 Task: Find connections with filter location La Rioja with filter topic #house with filter profile language English with filter current company Micron Technology with filter school Solapur Jobs with filter industry Architecture and Planning with filter service category AnimationArchitecture with filter keywords title Dental Hygienist
Action: Mouse moved to (517, 80)
Screenshot: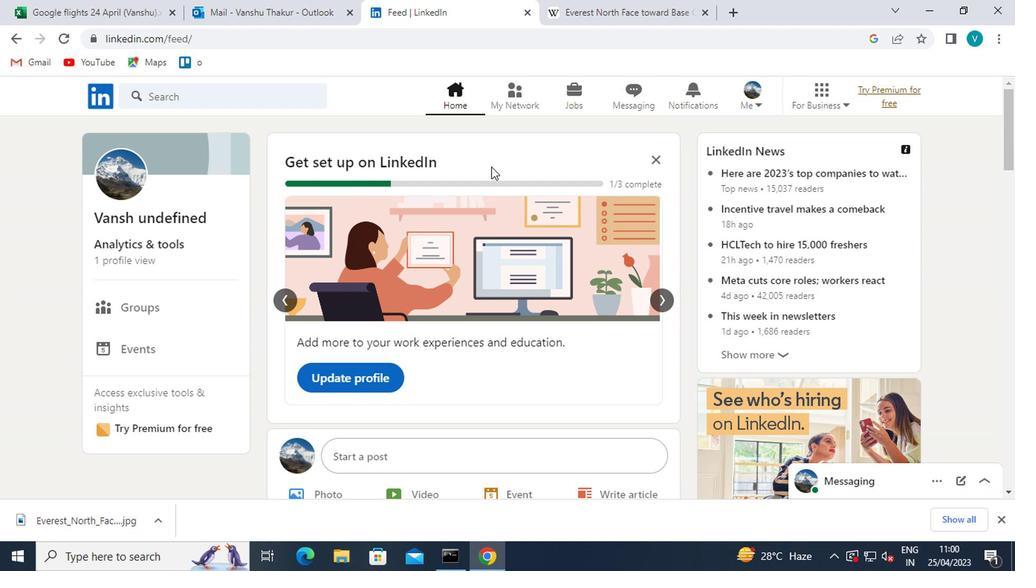 
Action: Mouse pressed left at (517, 80)
Screenshot: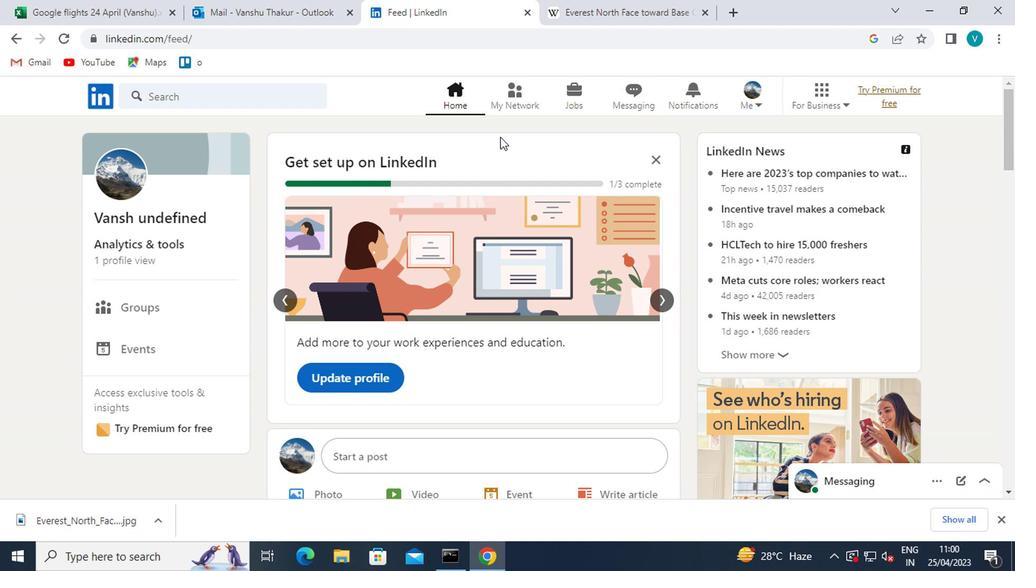 
Action: Mouse moved to (183, 167)
Screenshot: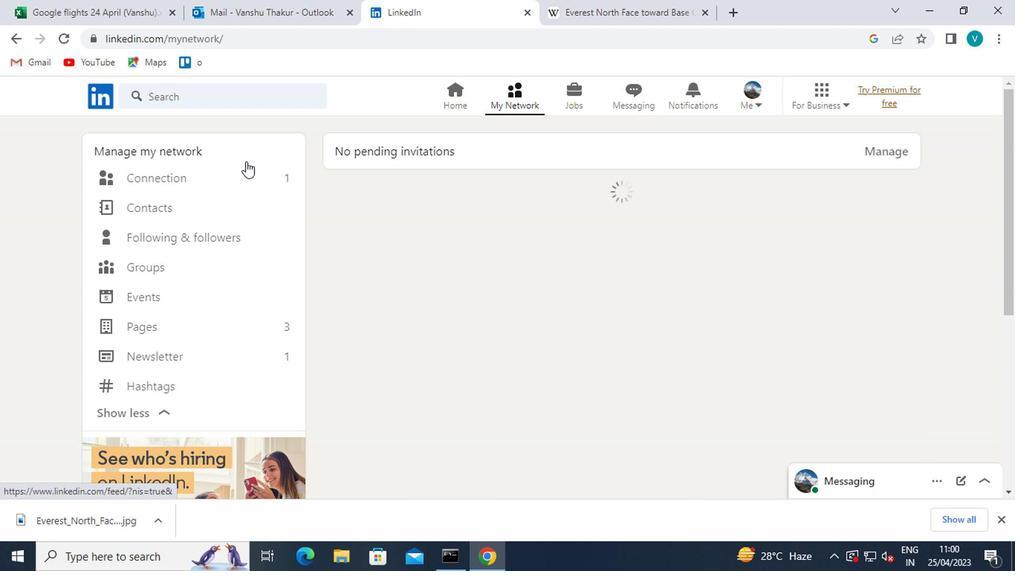 
Action: Mouse pressed left at (183, 167)
Screenshot: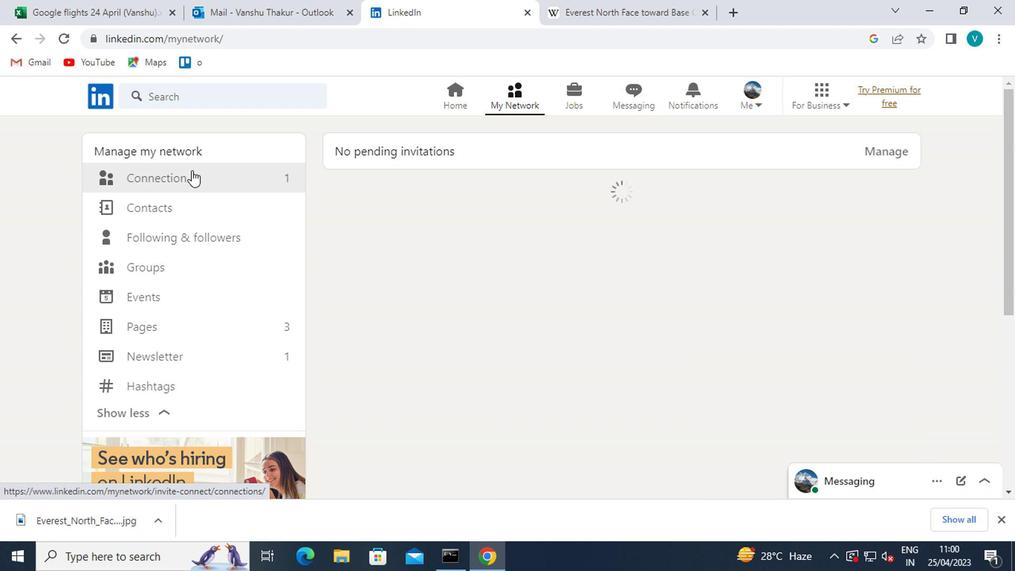 
Action: Mouse moved to (631, 174)
Screenshot: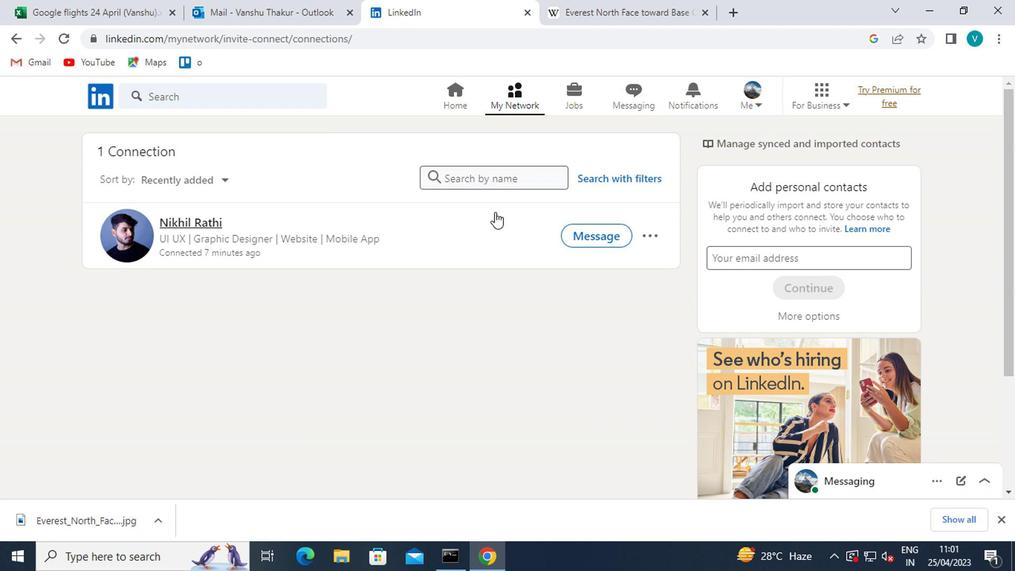 
Action: Mouse pressed left at (631, 174)
Screenshot: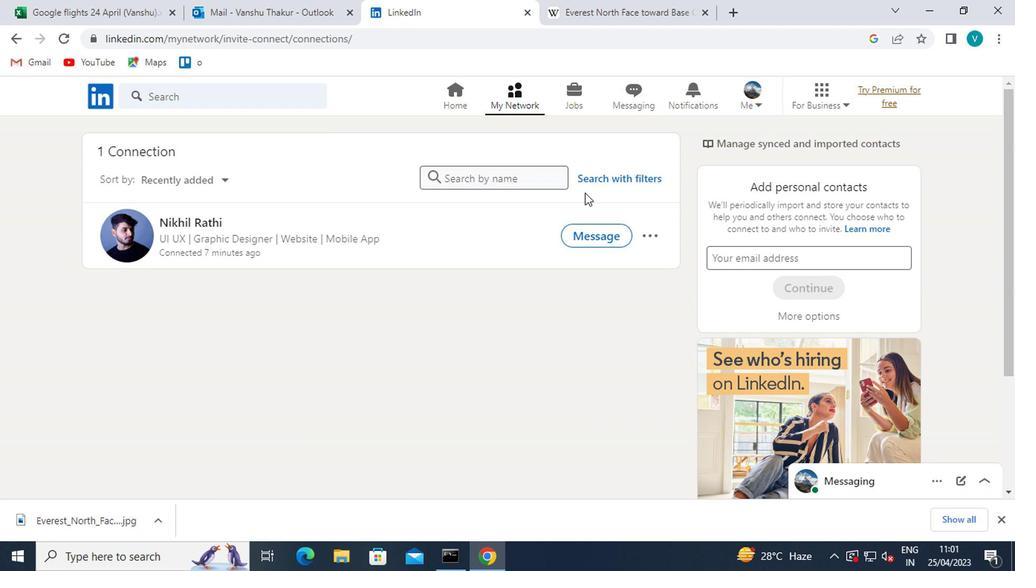 
Action: Mouse moved to (475, 128)
Screenshot: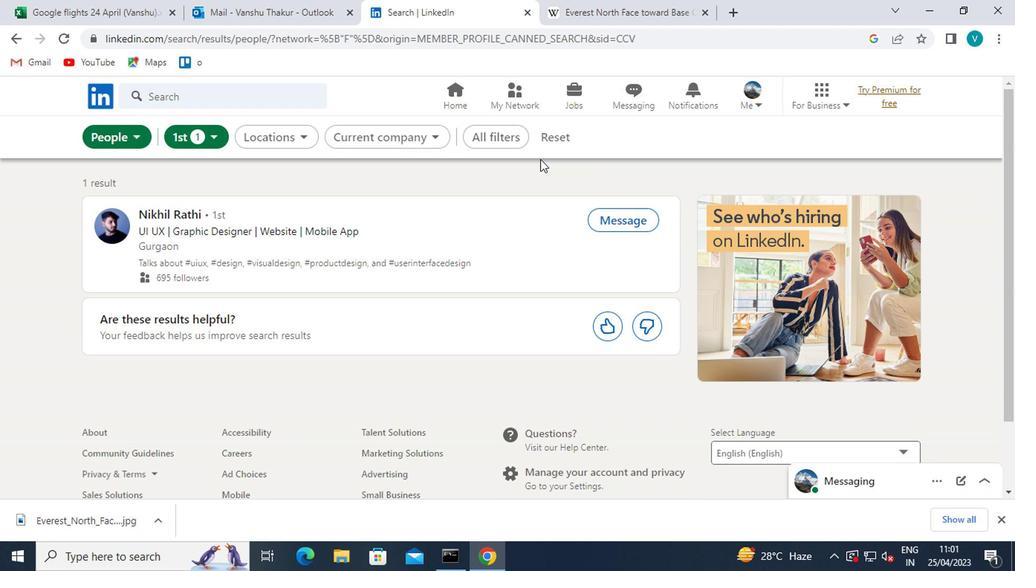 
Action: Mouse pressed left at (475, 128)
Screenshot: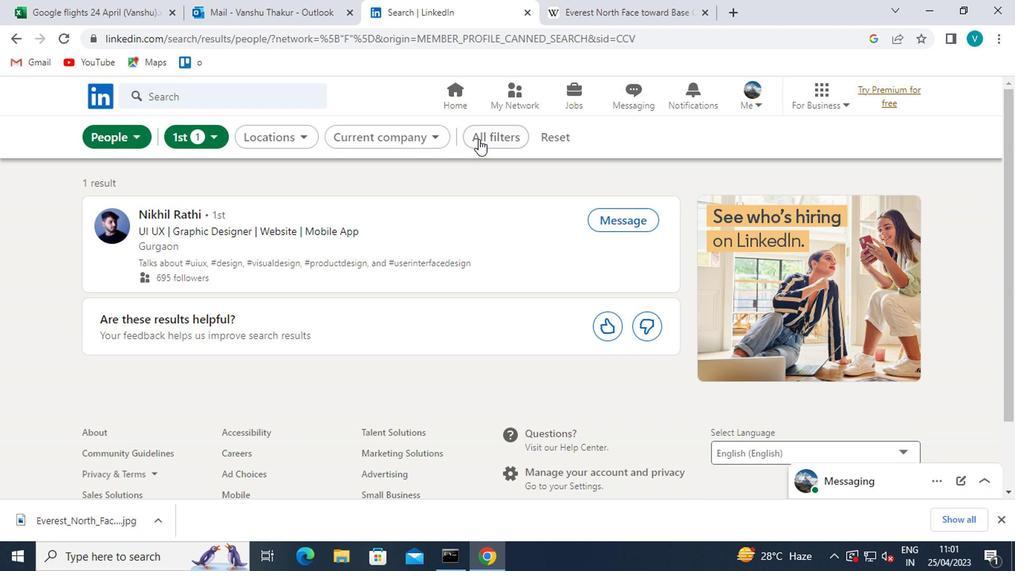 
Action: Mouse moved to (713, 239)
Screenshot: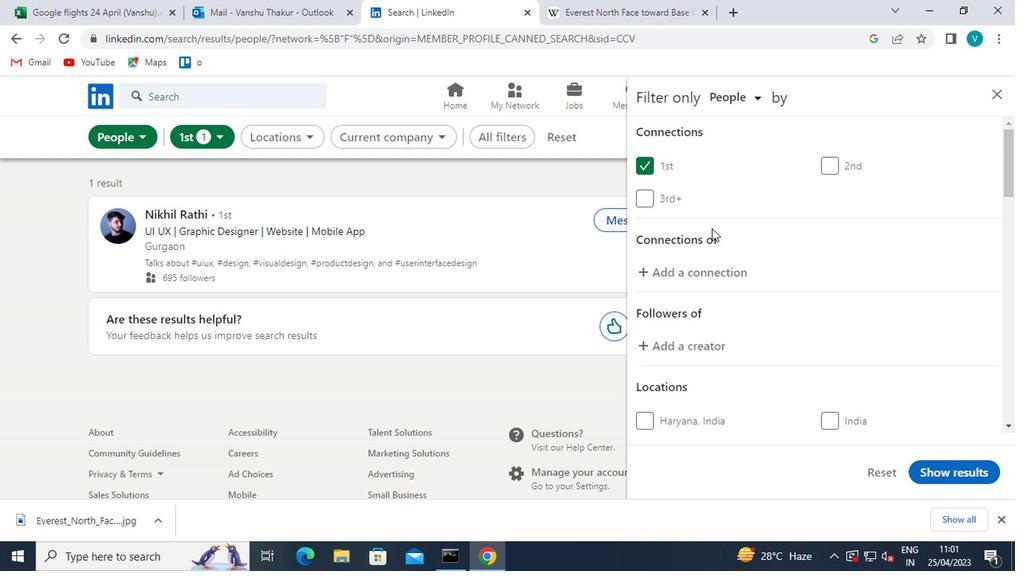 
Action: Mouse scrolled (713, 238) with delta (0, -1)
Screenshot: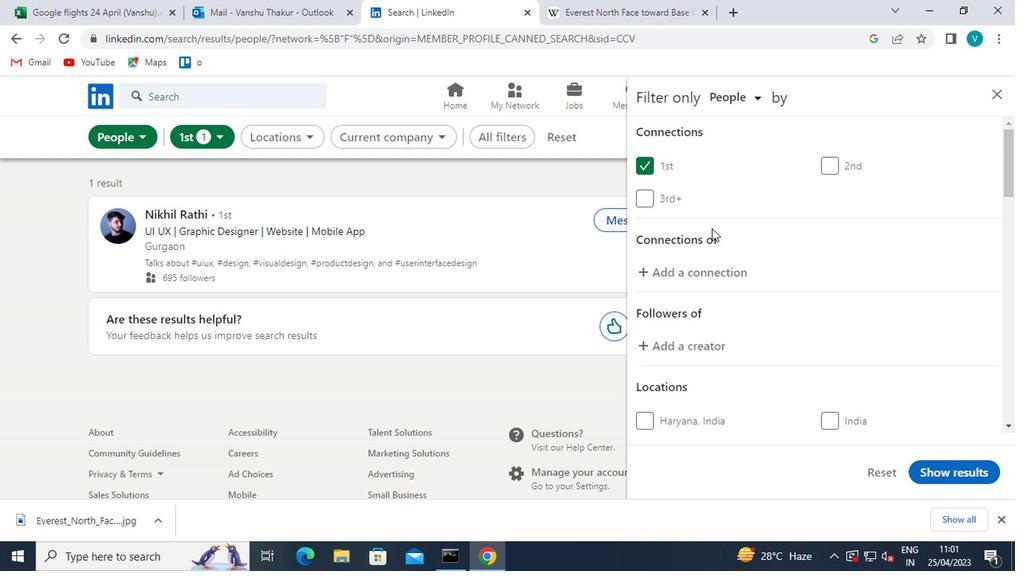 
Action: Mouse moved to (713, 241)
Screenshot: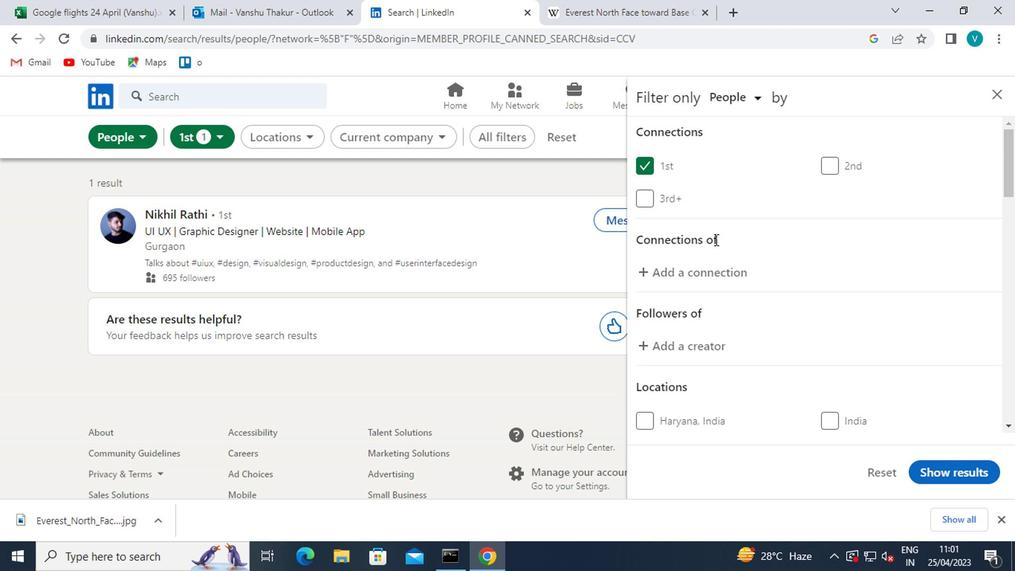 
Action: Mouse scrolled (713, 240) with delta (0, 0)
Screenshot: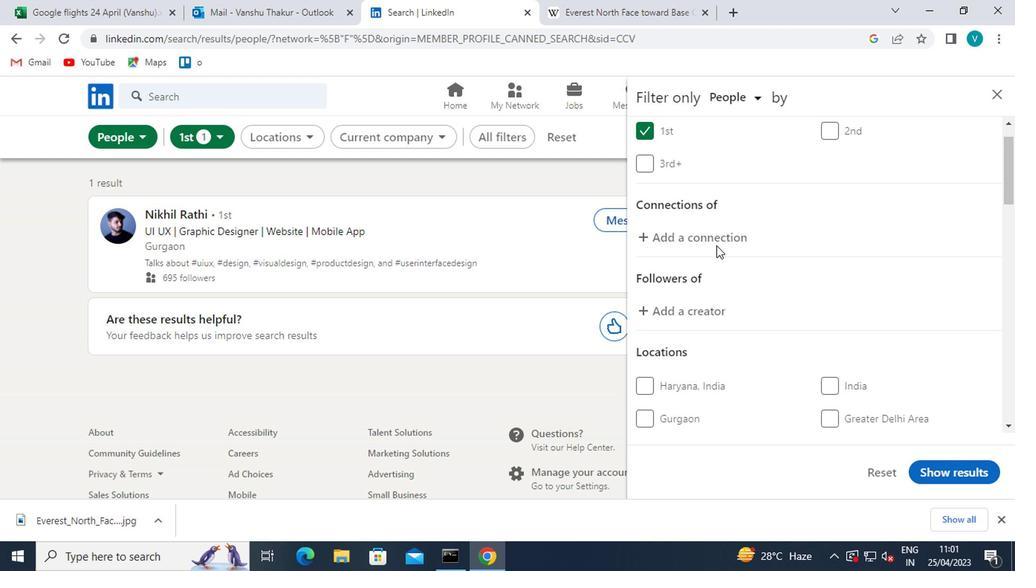 
Action: Mouse moved to (686, 328)
Screenshot: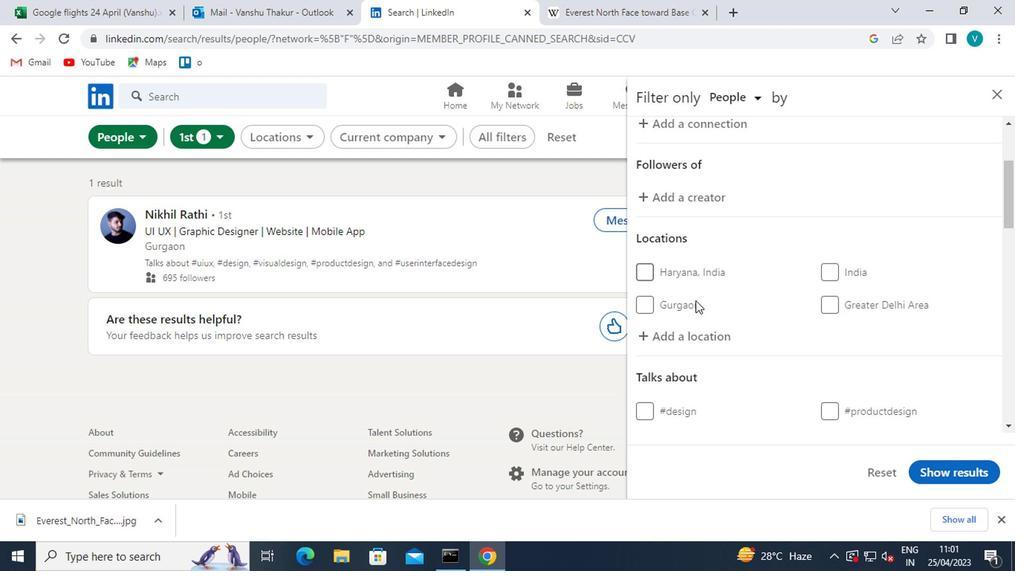 
Action: Mouse pressed left at (686, 328)
Screenshot: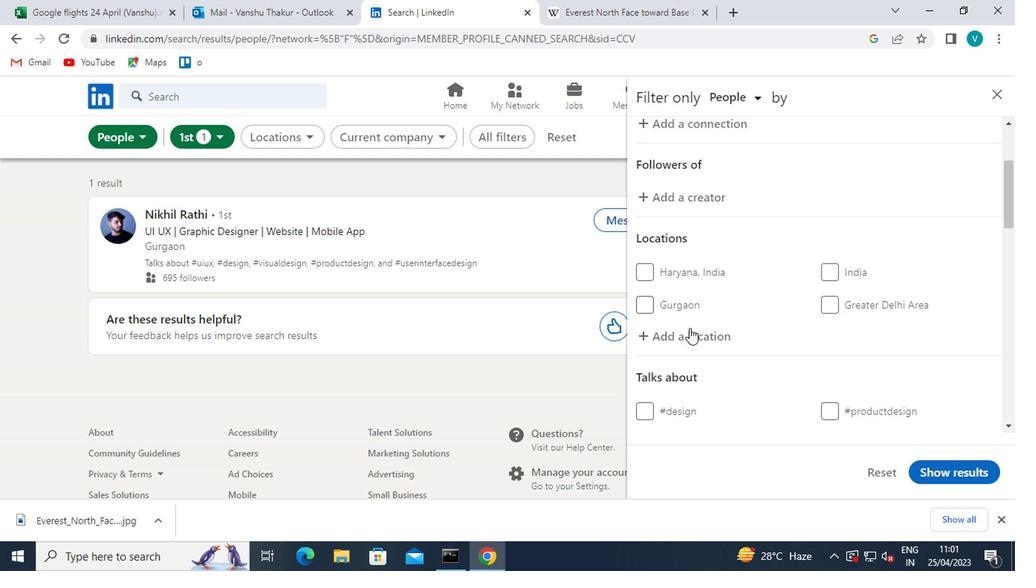 
Action: Key pressed <Key.shift>LA<Key.space><Key.shift>RIOJA
Screenshot: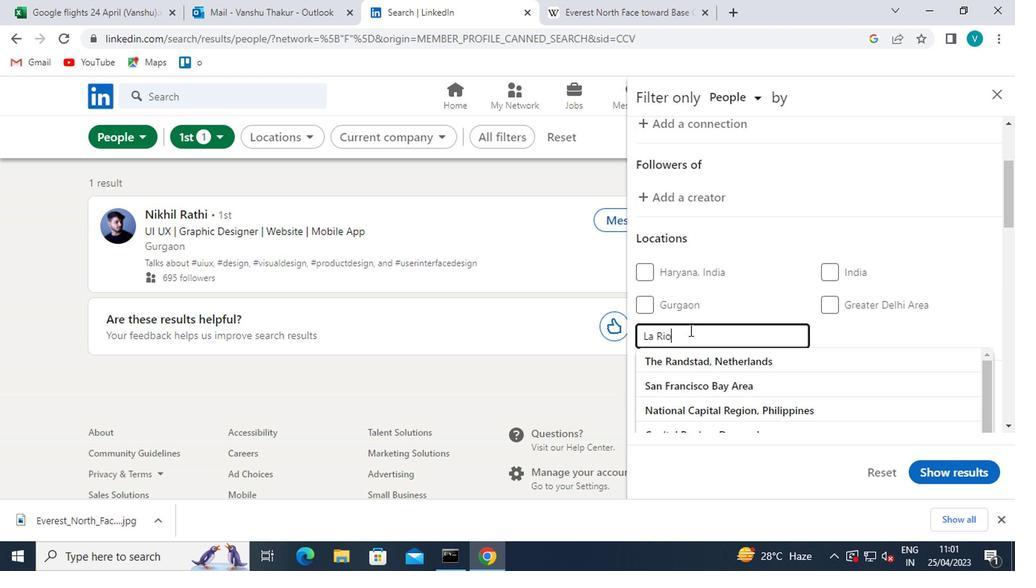 
Action: Mouse moved to (735, 345)
Screenshot: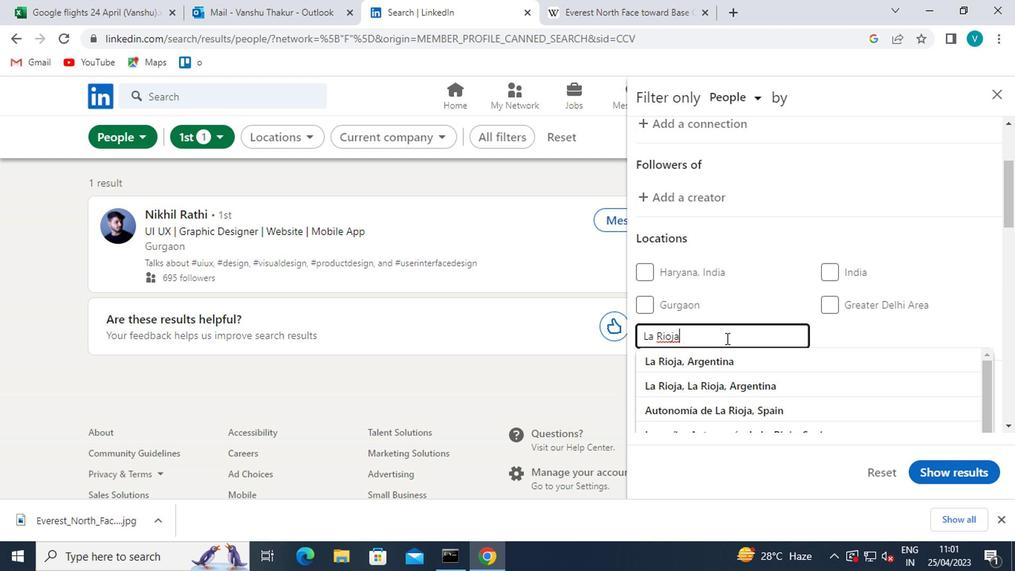 
Action: Mouse scrolled (735, 345) with delta (0, 0)
Screenshot: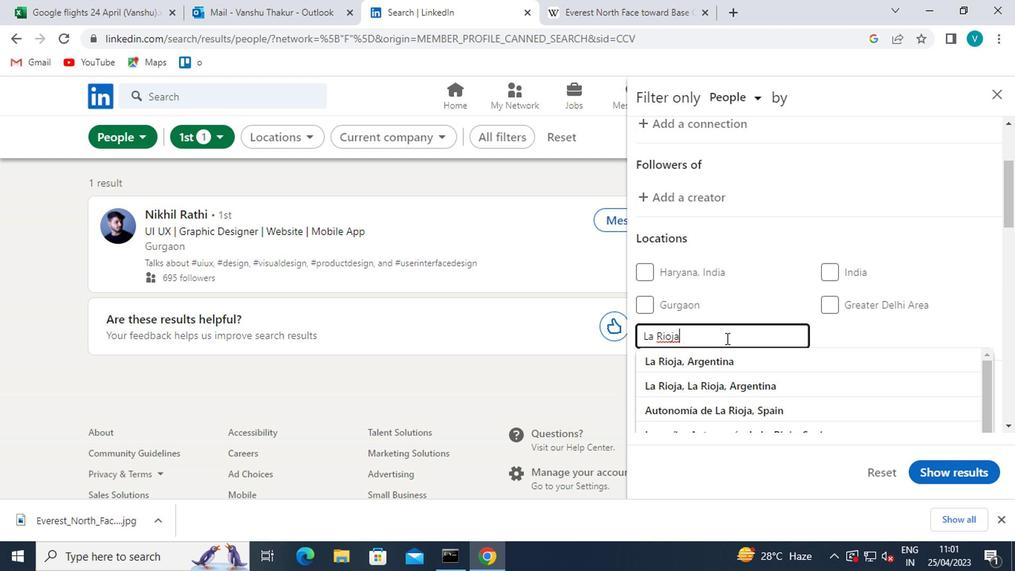 
Action: Mouse moved to (737, 350)
Screenshot: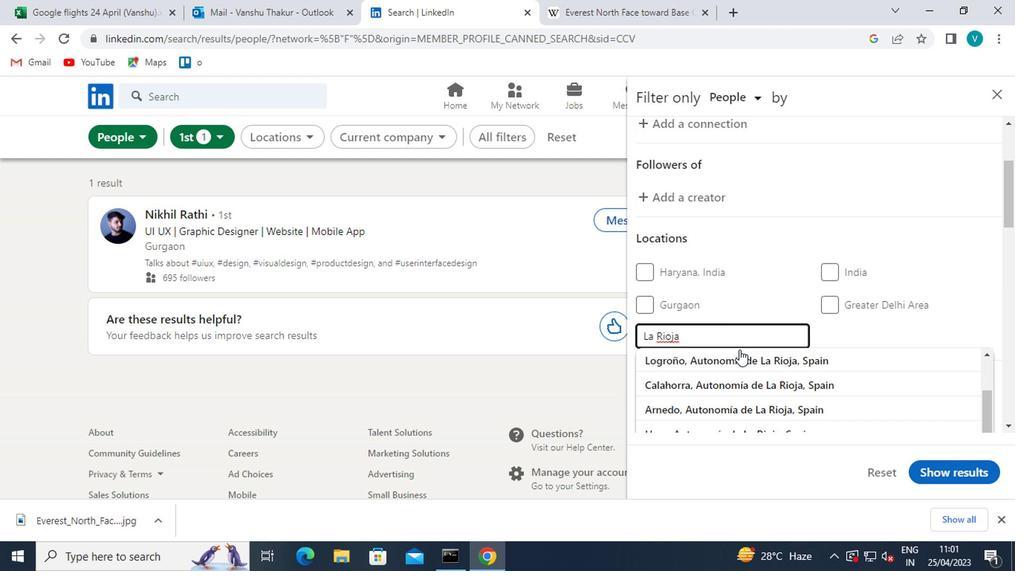 
Action: Mouse scrolled (737, 350) with delta (0, 0)
Screenshot: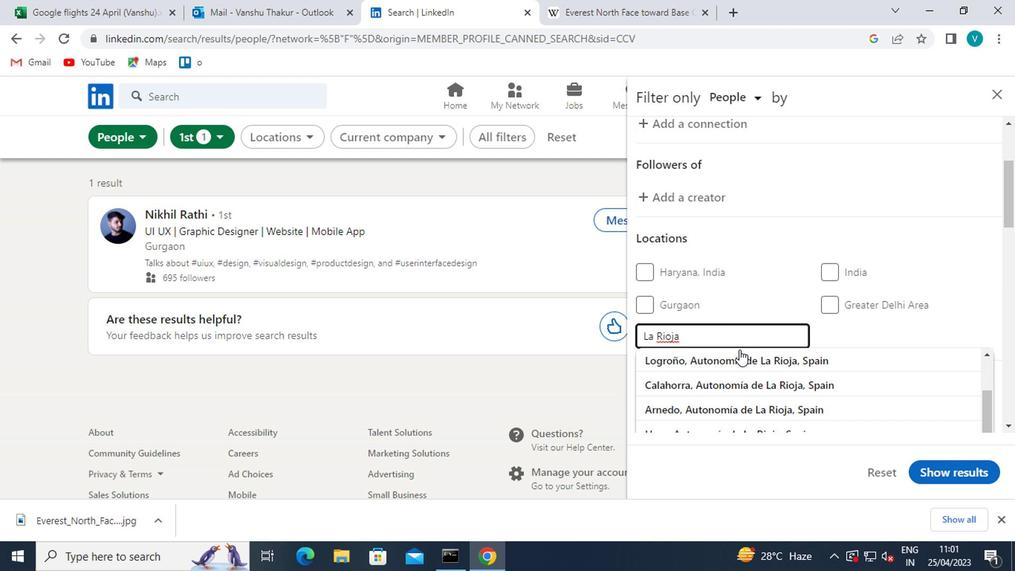 
Action: Mouse moved to (726, 357)
Screenshot: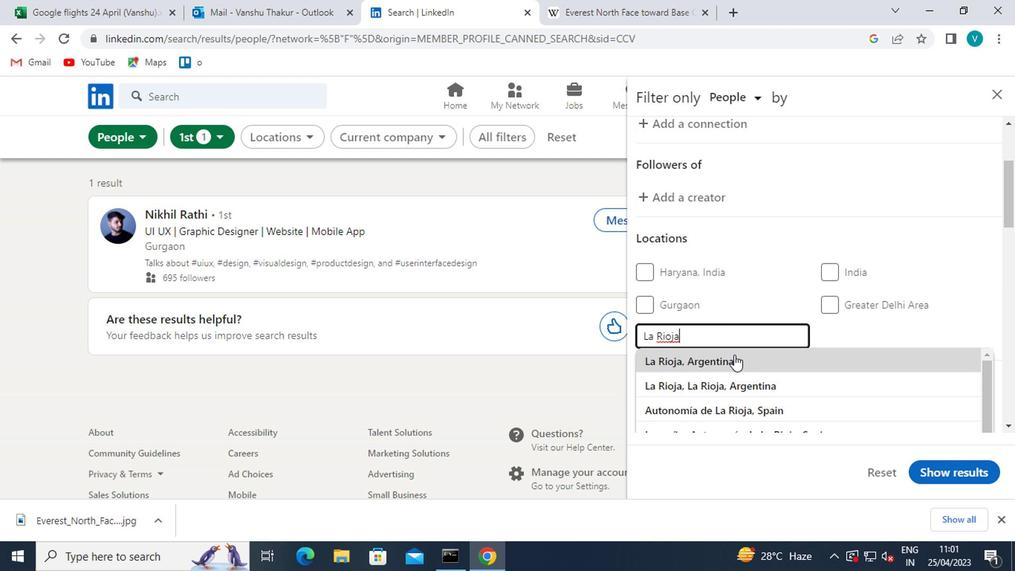 
Action: Mouse pressed left at (726, 357)
Screenshot: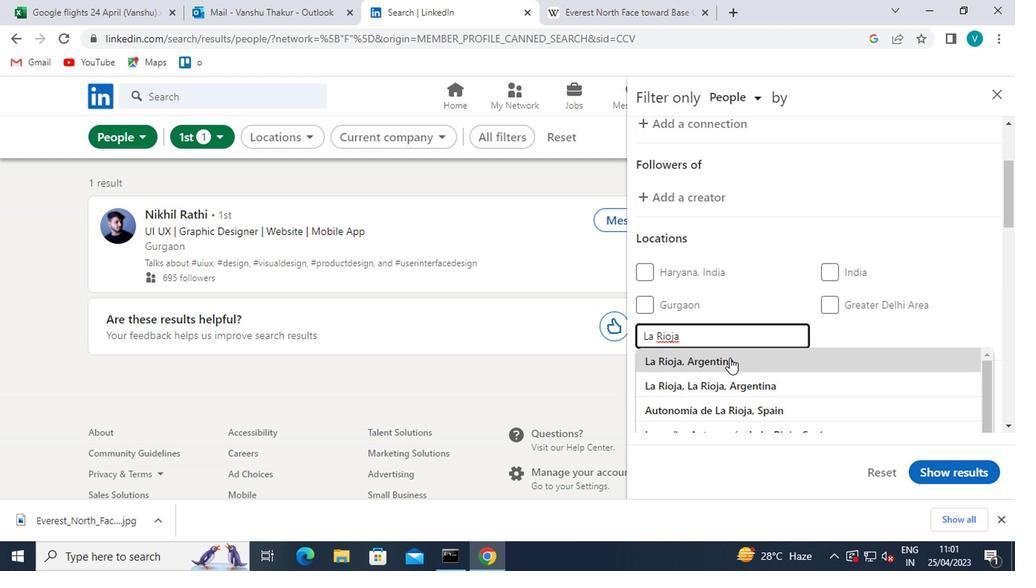 
Action: Mouse moved to (726, 357)
Screenshot: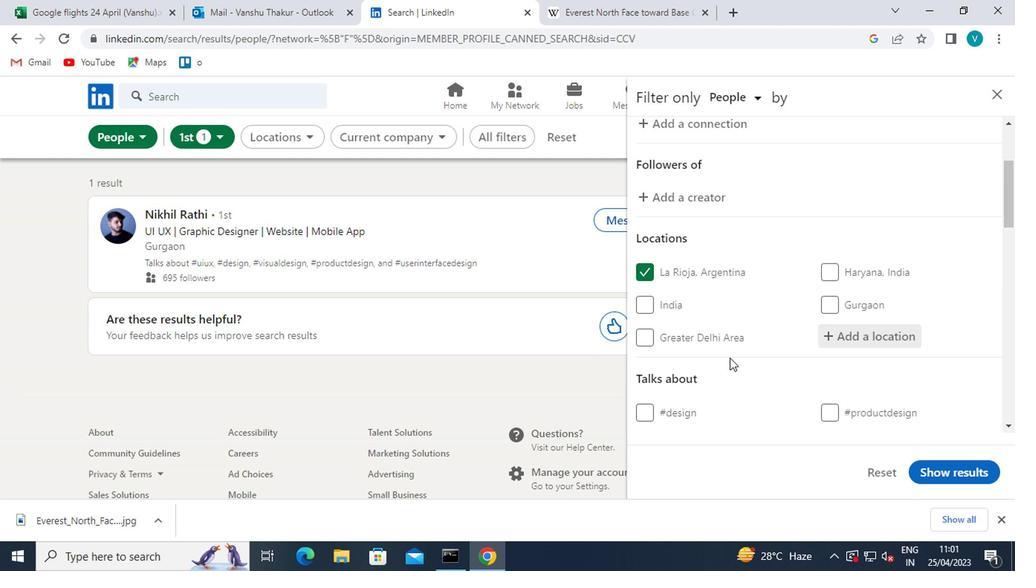 
Action: Mouse scrolled (726, 356) with delta (0, -1)
Screenshot: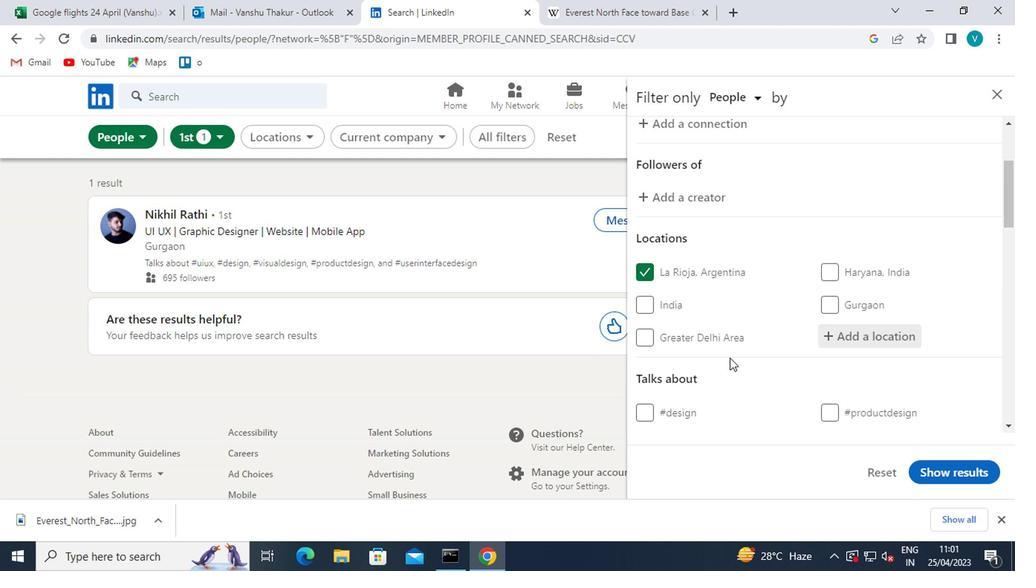 
Action: Mouse moved to (726, 357)
Screenshot: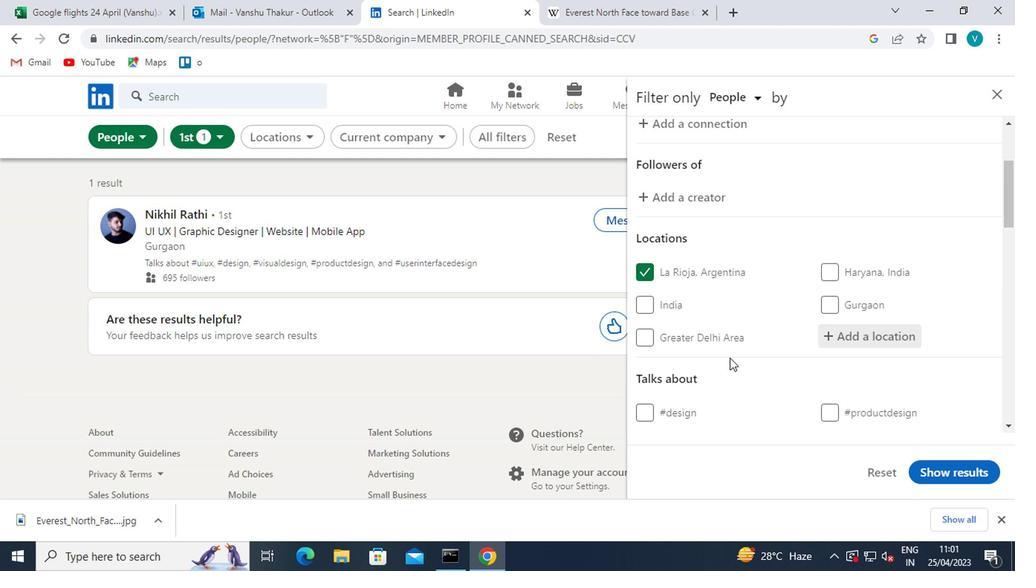 
Action: Mouse scrolled (726, 357) with delta (0, 0)
Screenshot: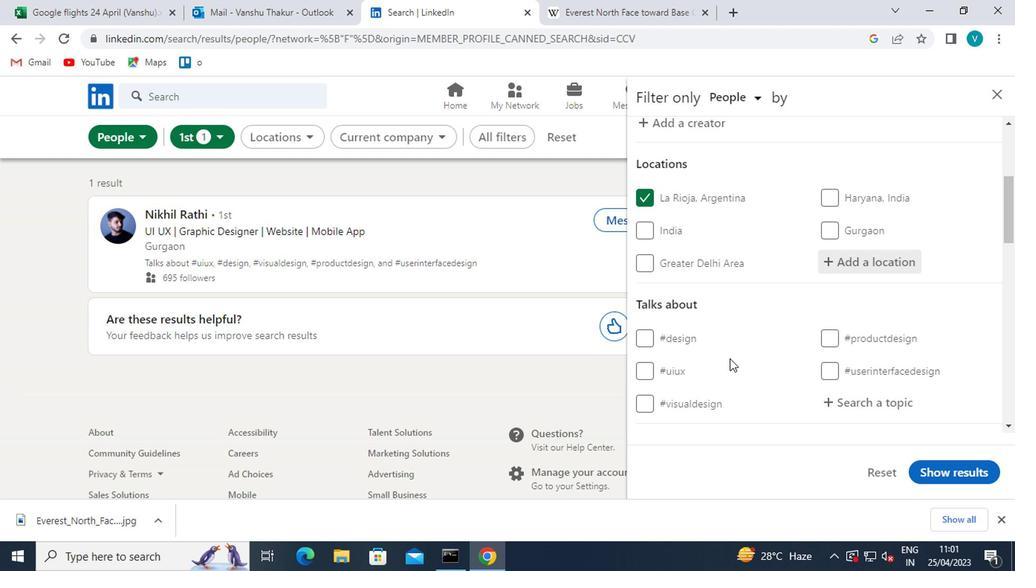 
Action: Mouse moved to (846, 326)
Screenshot: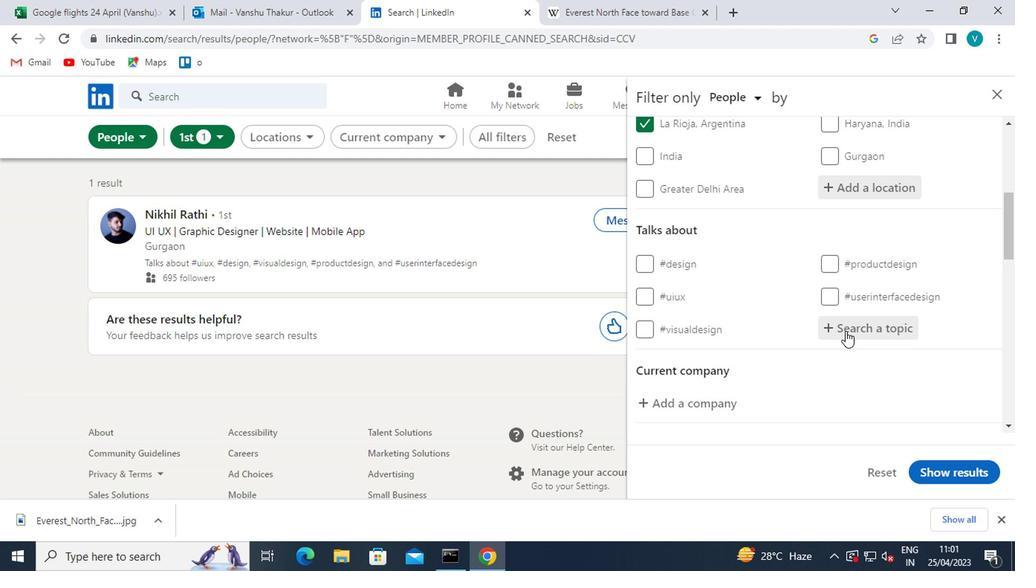 
Action: Mouse pressed left at (846, 326)
Screenshot: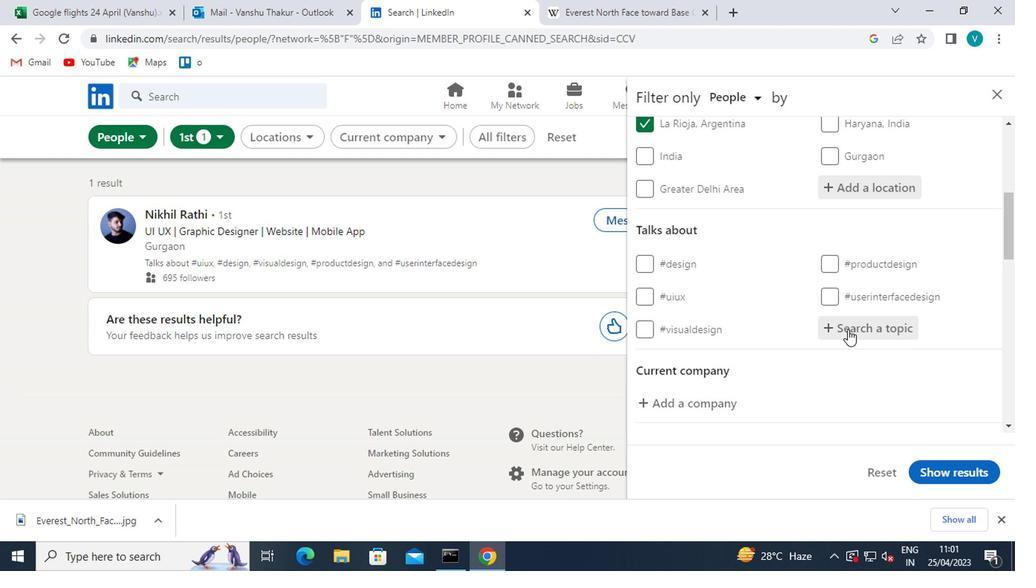 
Action: Mouse pressed left at (846, 326)
Screenshot: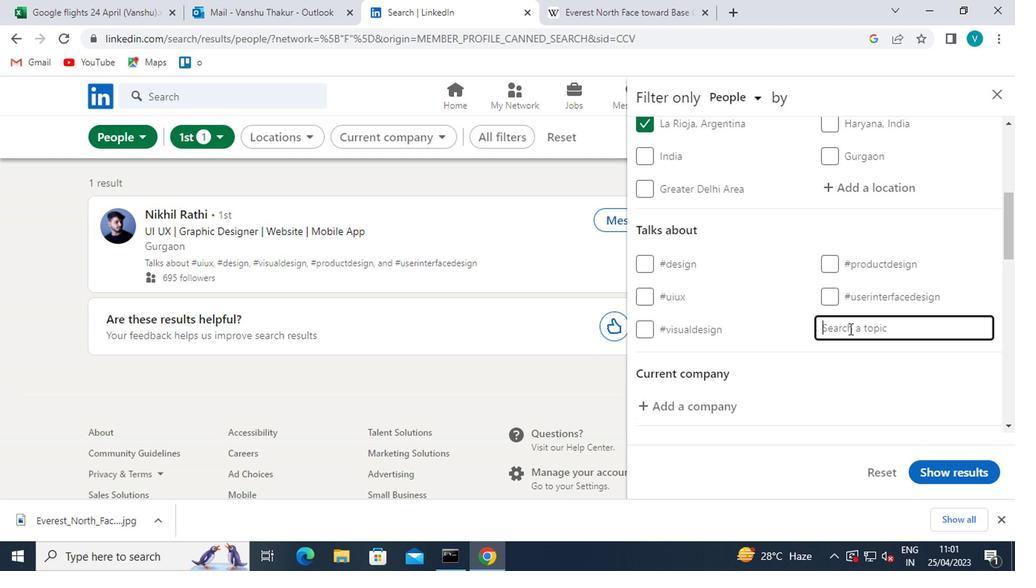 
Action: Key pressed <Key.shift><Key.shift><Key.shift><Key.shift><Key.shift><Key.shift><Key.shift><Key.shift><Key.shift><Key.shift><Key.shift><Key.shift><Key.shift><Key.shift><Key.shift><Key.shift><Key.shift><Key.shift><Key.shift><Key.shift><Key.shift><Key.shift><Key.shift><Key.shift><Key.shift><Key.shift><Key.shift><Key.shift><Key.shift><Key.shift><Key.shift><Key.shift><Key.shift><Key.shift><Key.shift><Key.shift><Key.shift><Key.shift><Key.shift><Key.shift><Key.shift><Key.shift><Key.shift><Key.shift><Key.shift><Key.shift><Key.shift><Key.shift><Key.shift><Key.shift><Key.shift><Key.shift><Key.shift><Key.shift><Key.shift>#HOUSE
Screenshot: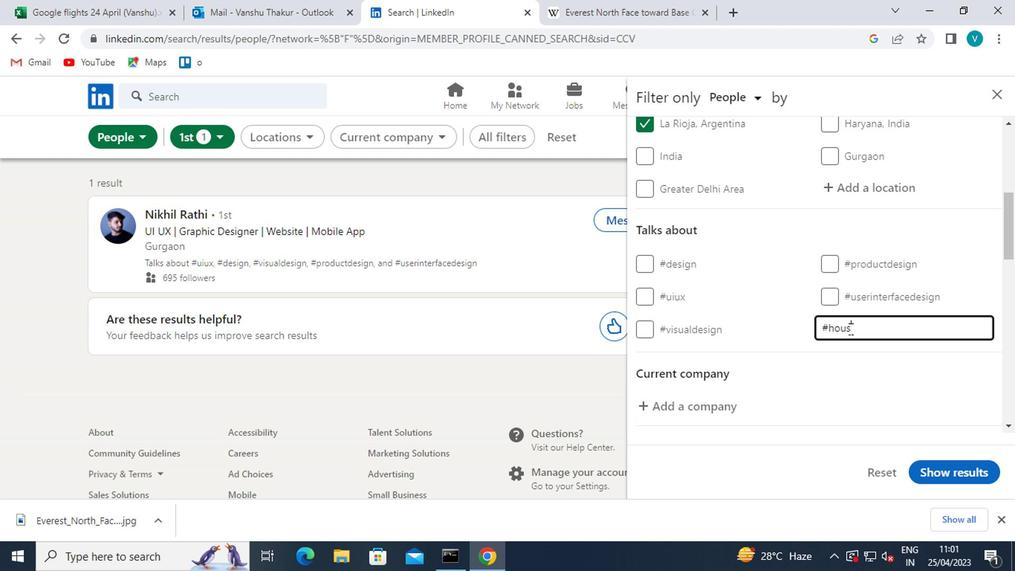 
Action: Mouse moved to (819, 345)
Screenshot: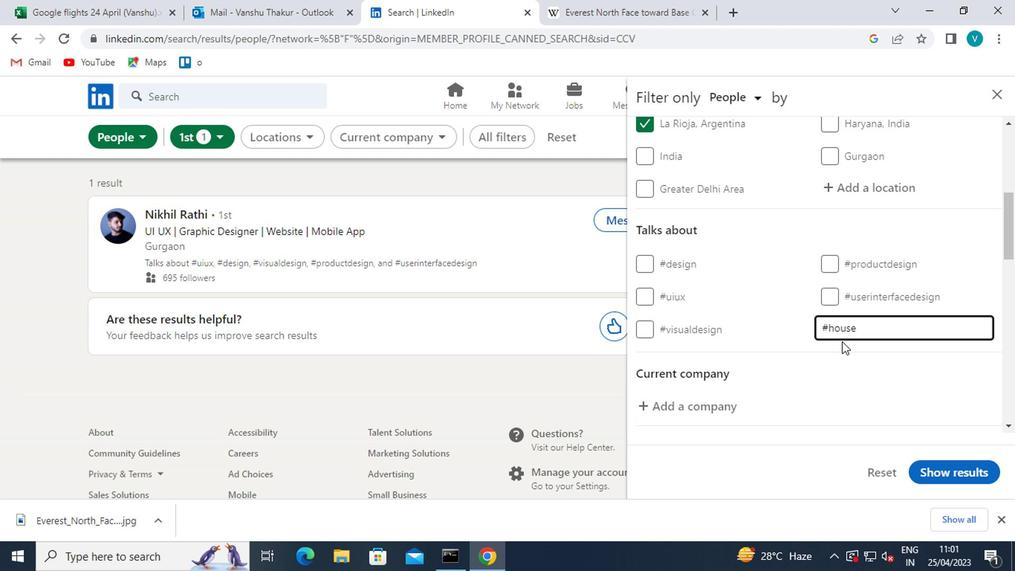 
Action: Mouse scrolled (819, 344) with delta (0, -1)
Screenshot: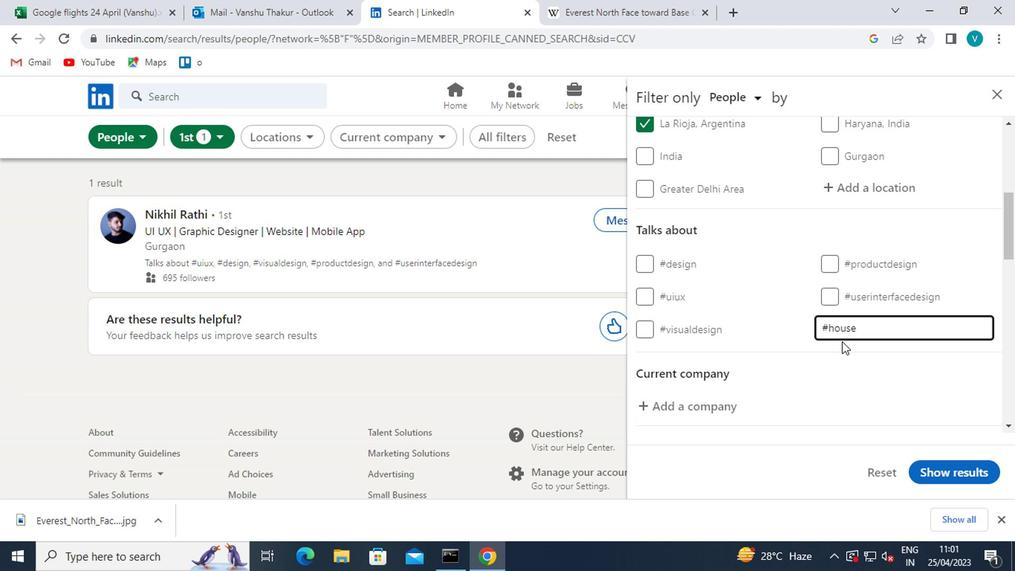 
Action: Mouse moved to (805, 345)
Screenshot: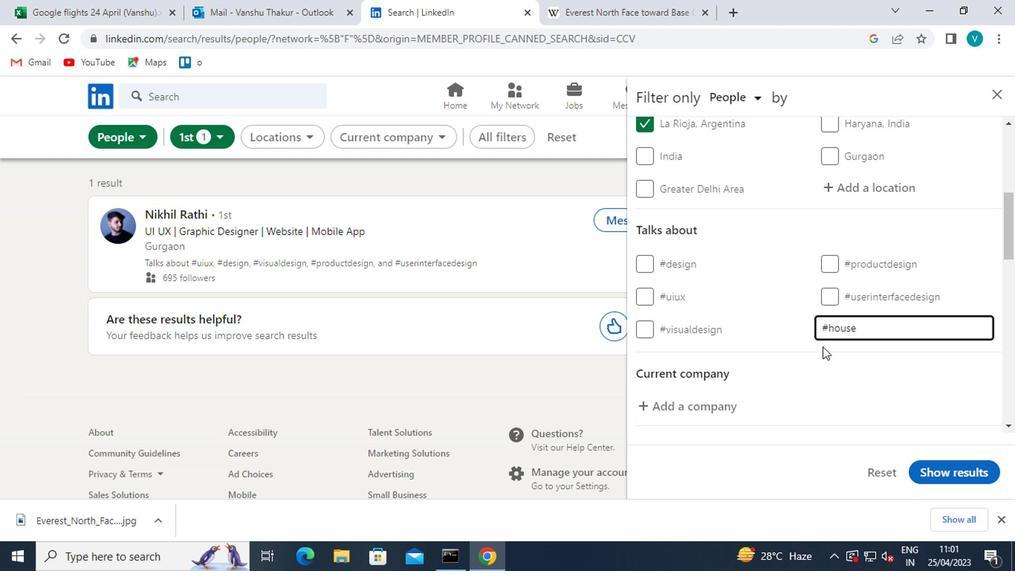 
Action: Mouse scrolled (805, 345) with delta (0, 0)
Screenshot: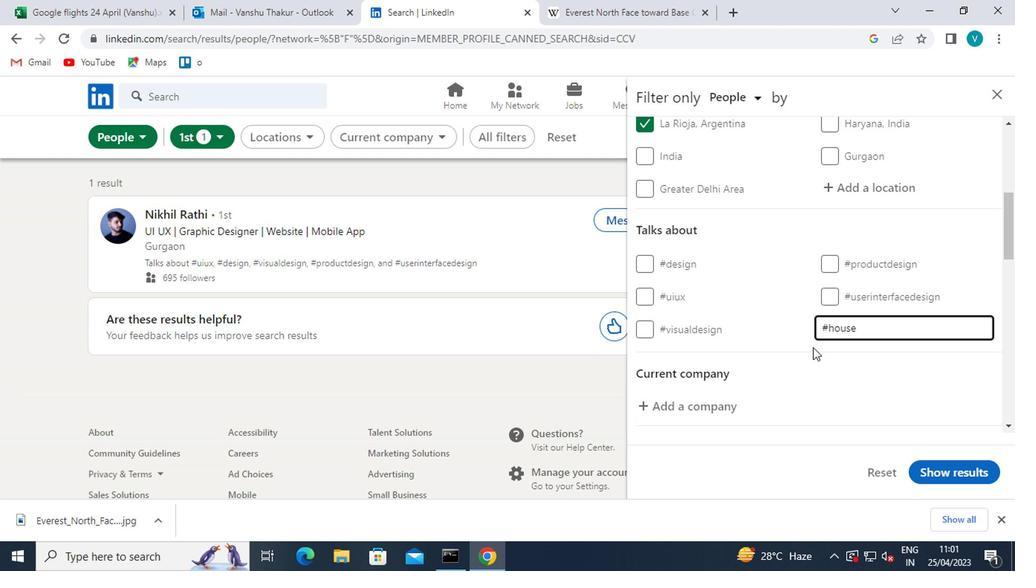 
Action: Mouse moved to (805, 345)
Screenshot: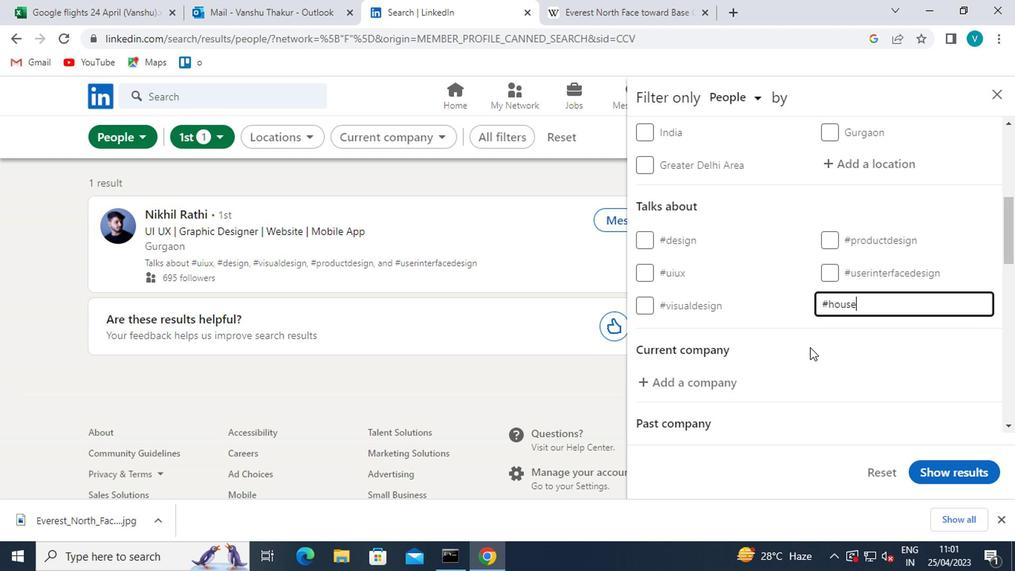 
Action: Mouse scrolled (805, 345) with delta (0, 0)
Screenshot: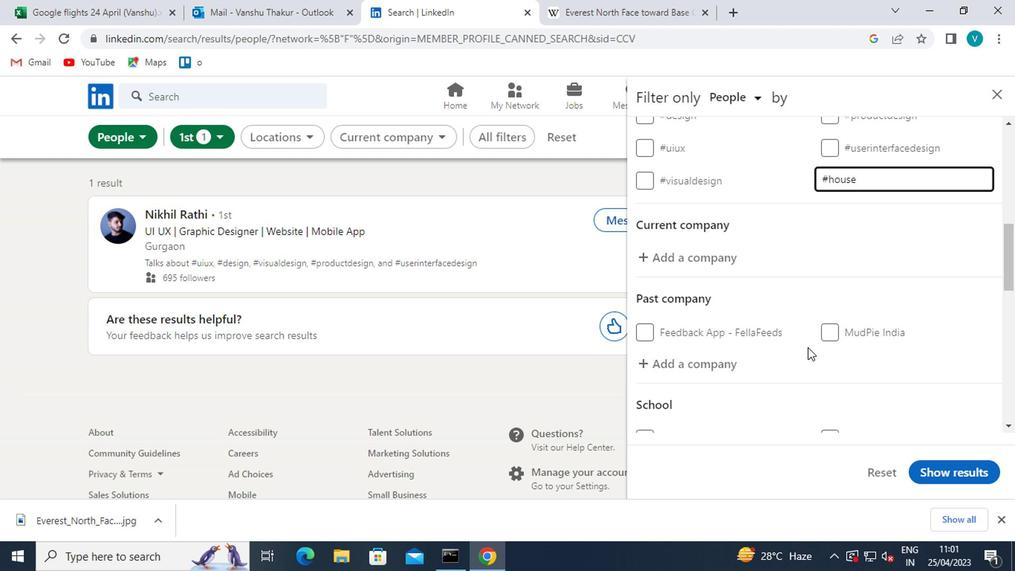 
Action: Mouse scrolled (805, 345) with delta (0, 0)
Screenshot: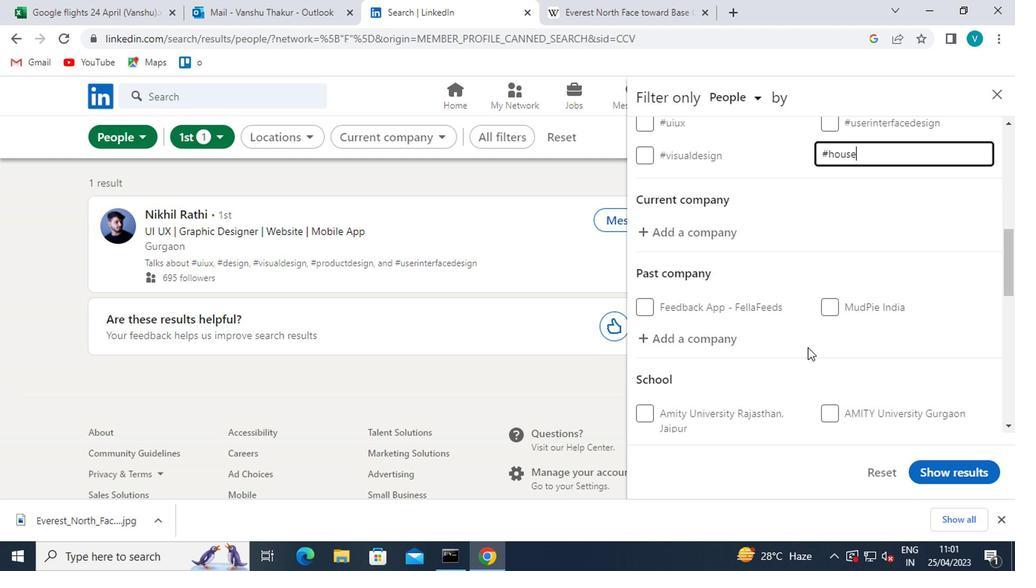 
Action: Mouse scrolled (805, 345) with delta (0, 0)
Screenshot: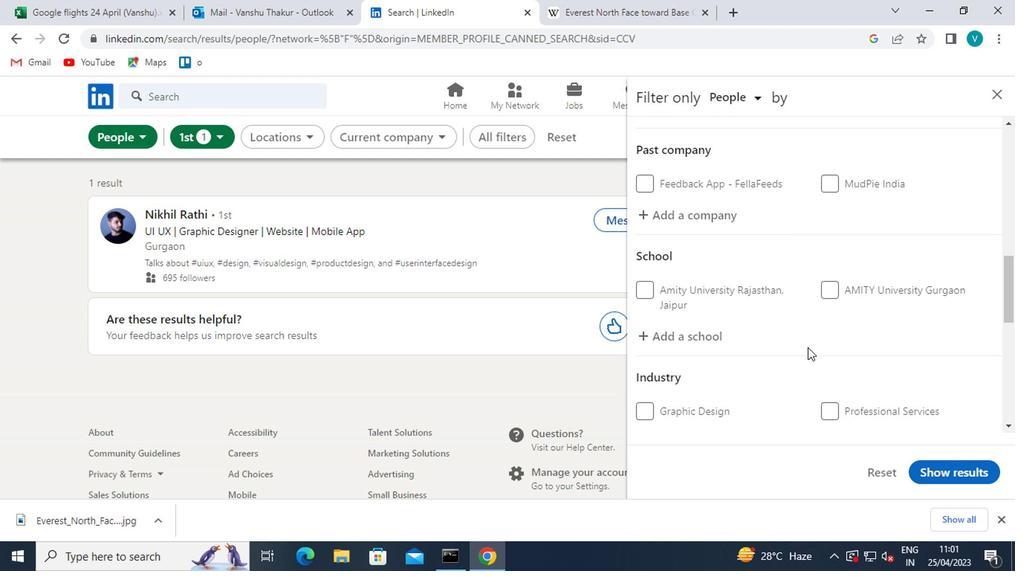 
Action: Mouse scrolled (805, 345) with delta (0, 0)
Screenshot: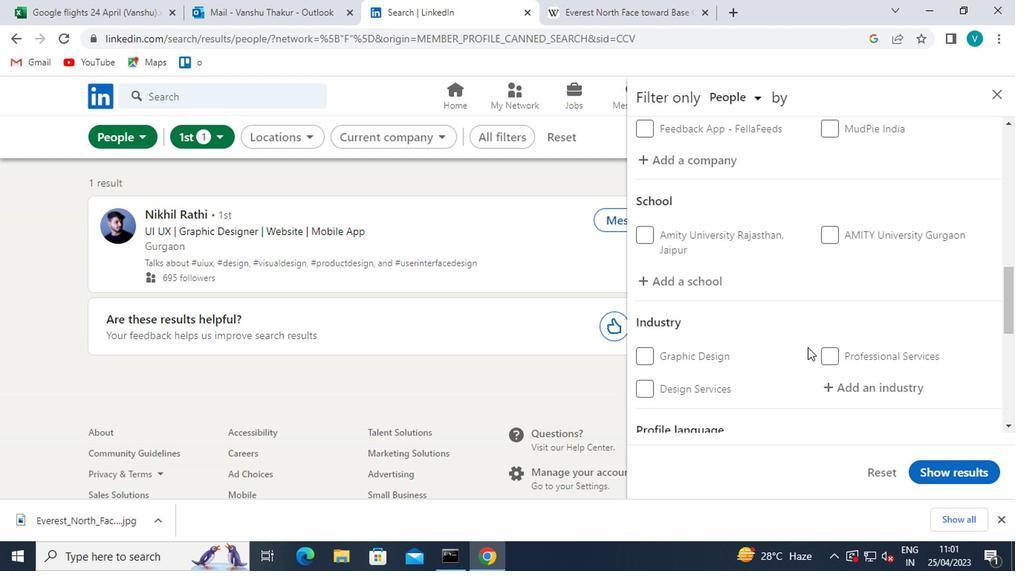
Action: Mouse scrolled (805, 345) with delta (0, 0)
Screenshot: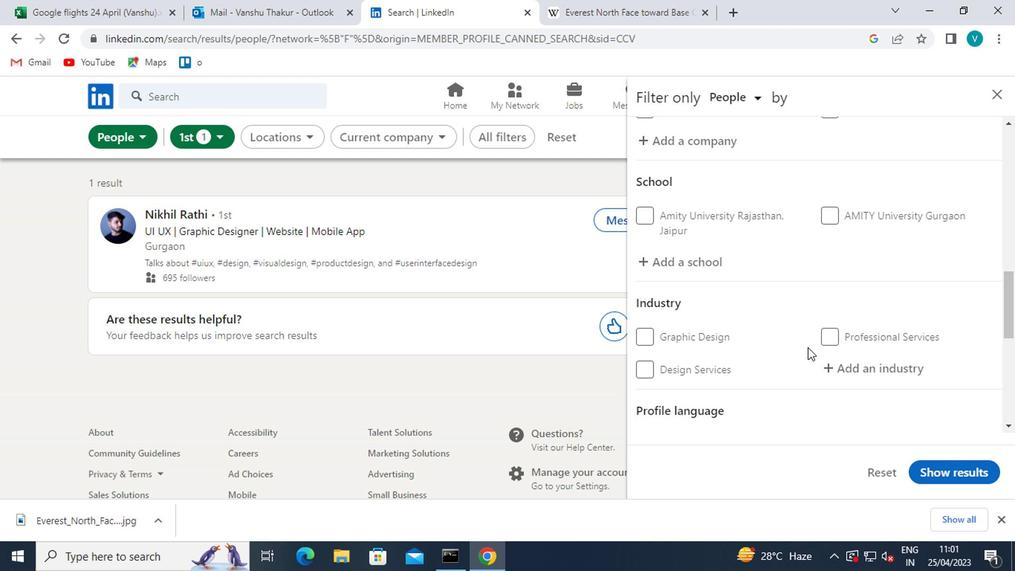 
Action: Mouse moved to (651, 290)
Screenshot: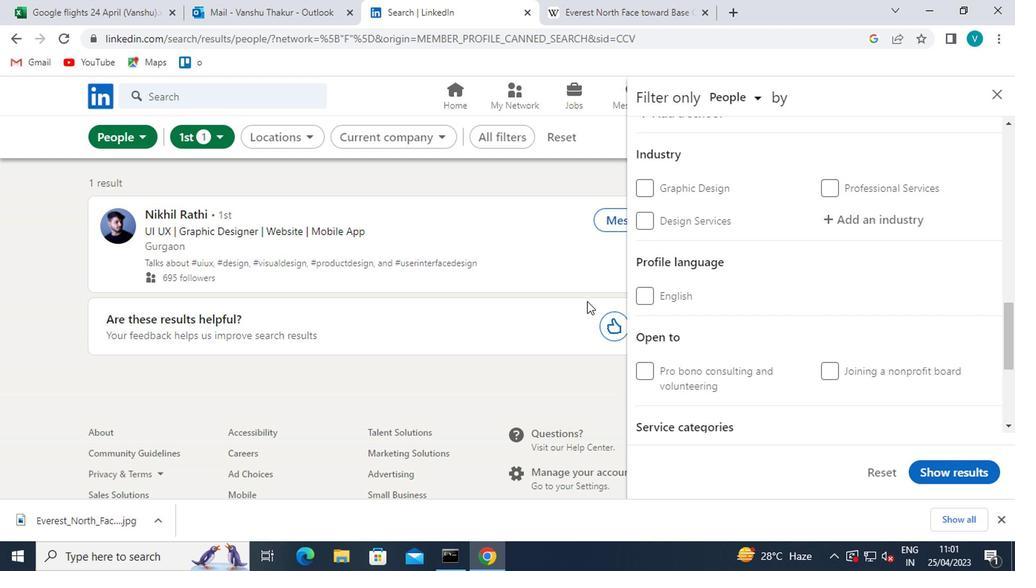 
Action: Mouse pressed left at (651, 290)
Screenshot: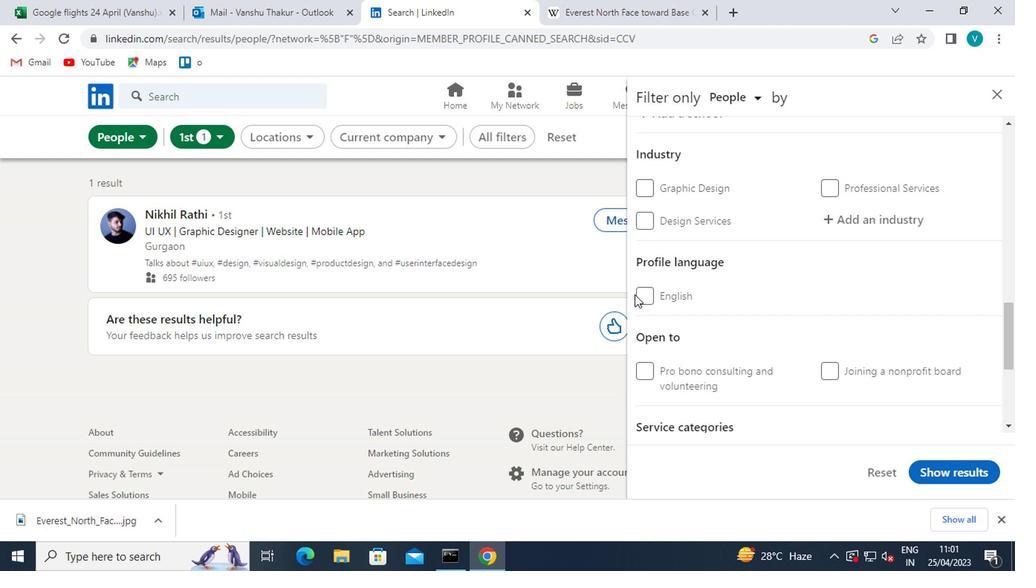 
Action: Mouse moved to (672, 278)
Screenshot: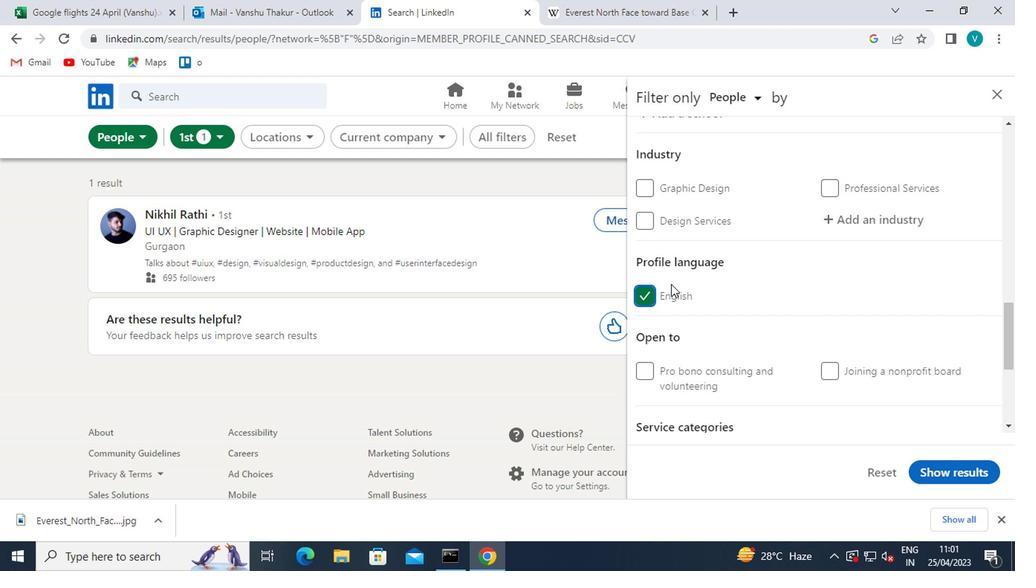 
Action: Mouse scrolled (672, 279) with delta (0, 0)
Screenshot: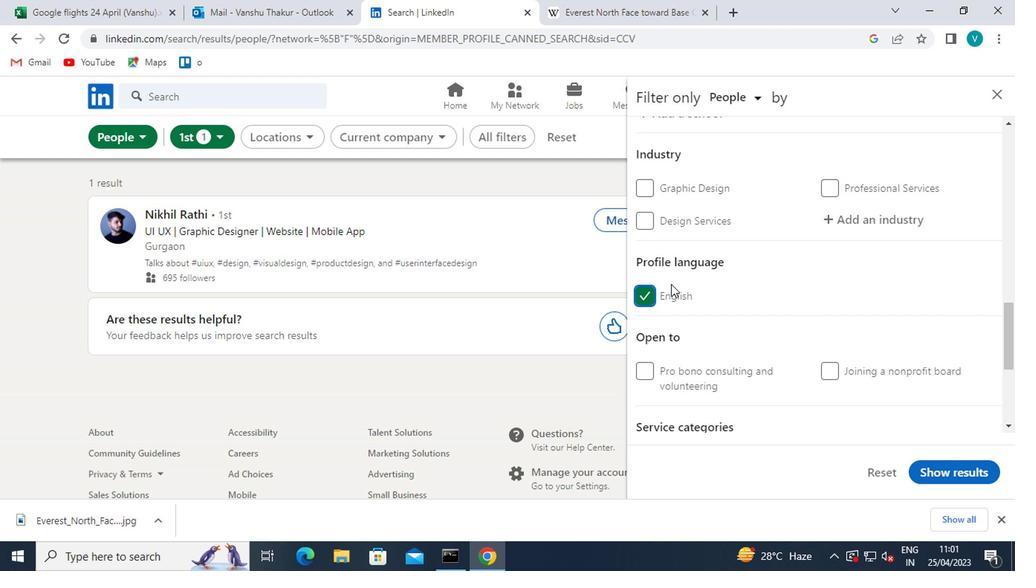 
Action: Mouse moved to (673, 278)
Screenshot: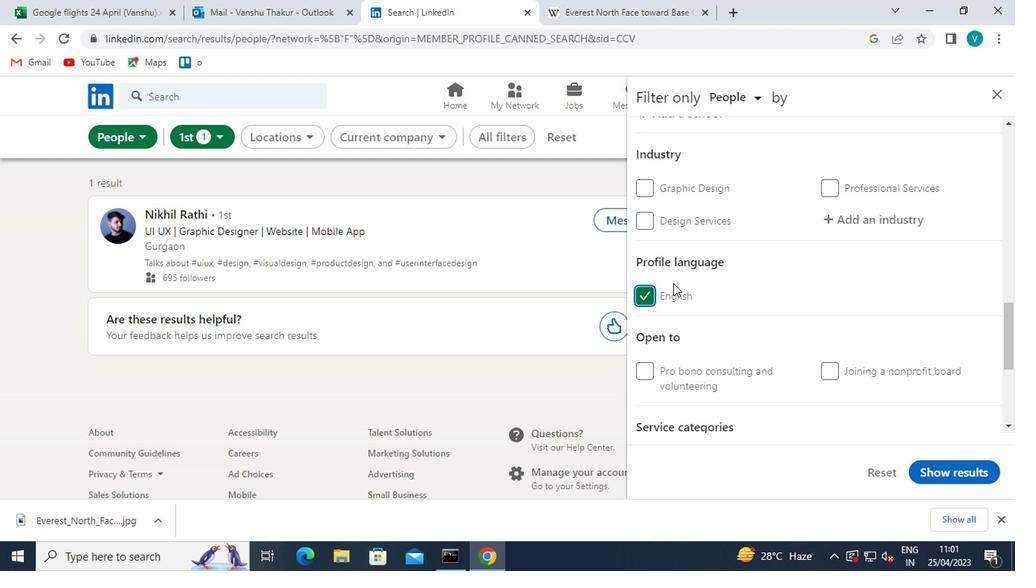 
Action: Mouse scrolled (673, 279) with delta (0, 0)
Screenshot: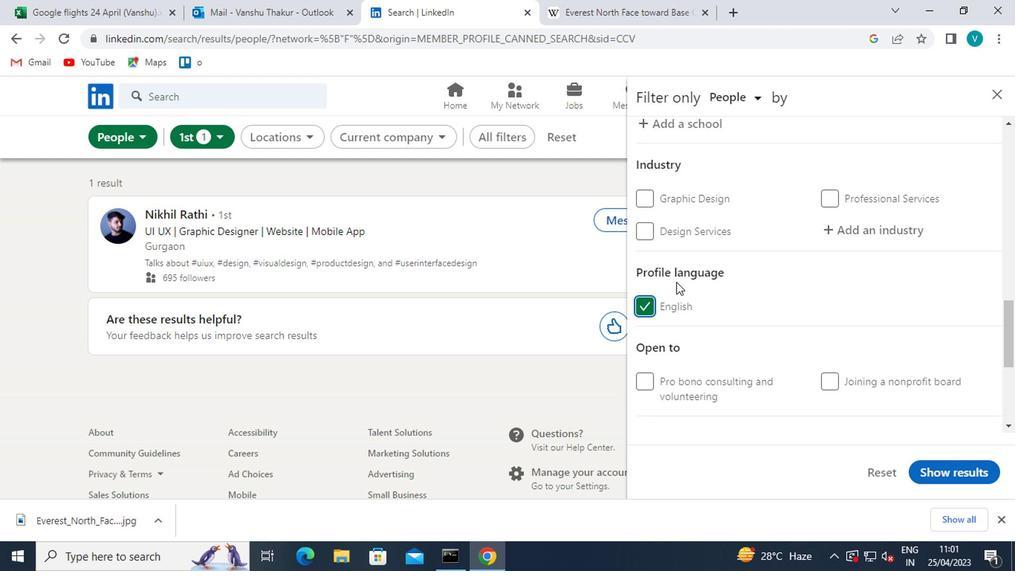 
Action: Mouse scrolled (673, 279) with delta (0, 0)
Screenshot: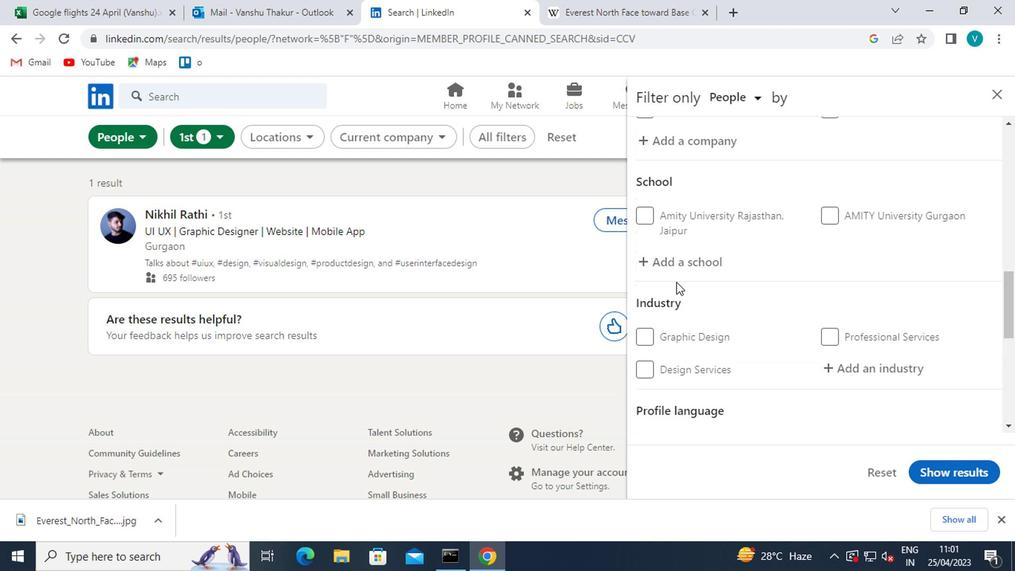 
Action: Mouse scrolled (673, 279) with delta (0, 0)
Screenshot: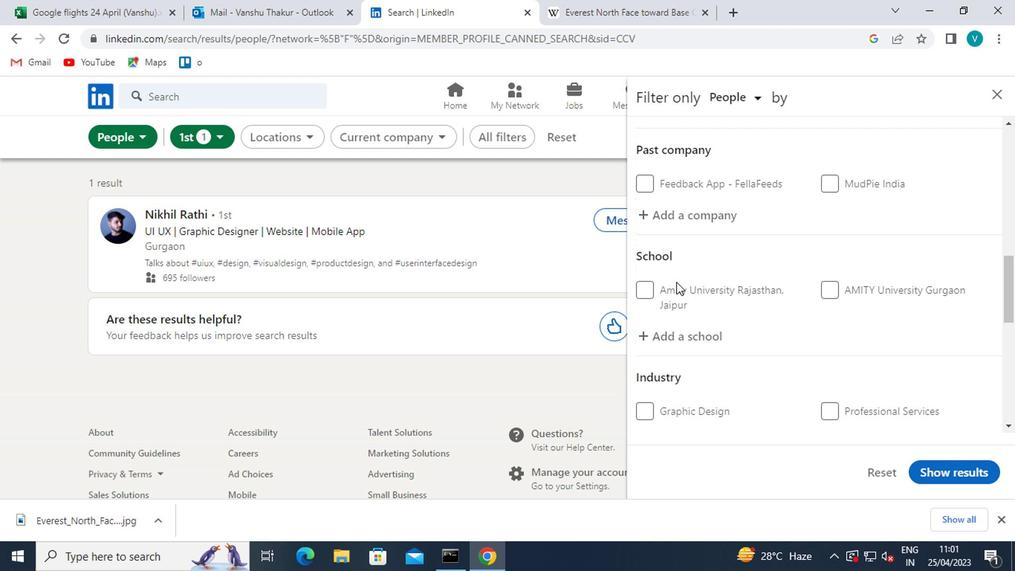 
Action: Mouse moved to (697, 176)
Screenshot: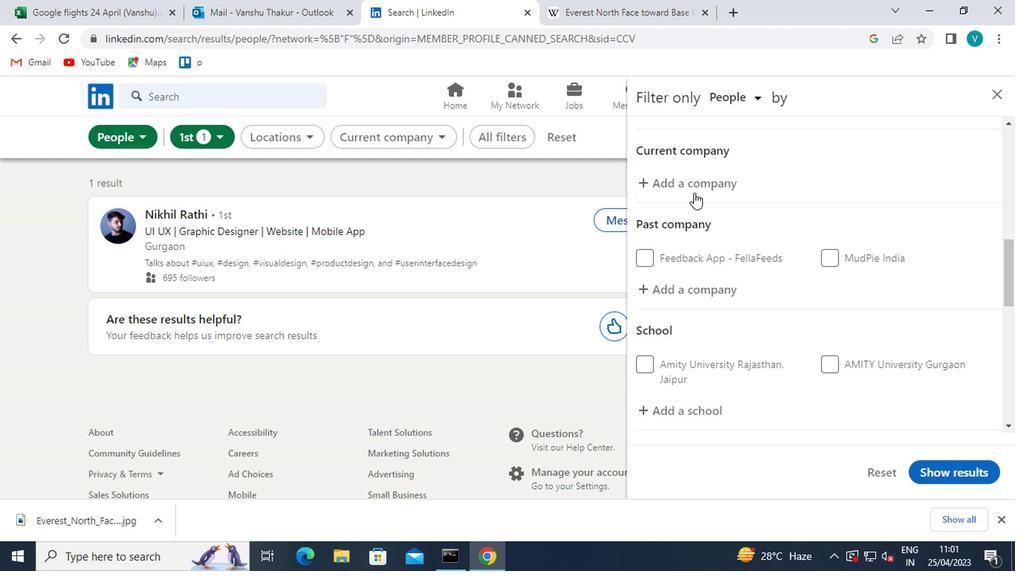 
Action: Mouse pressed left at (697, 176)
Screenshot: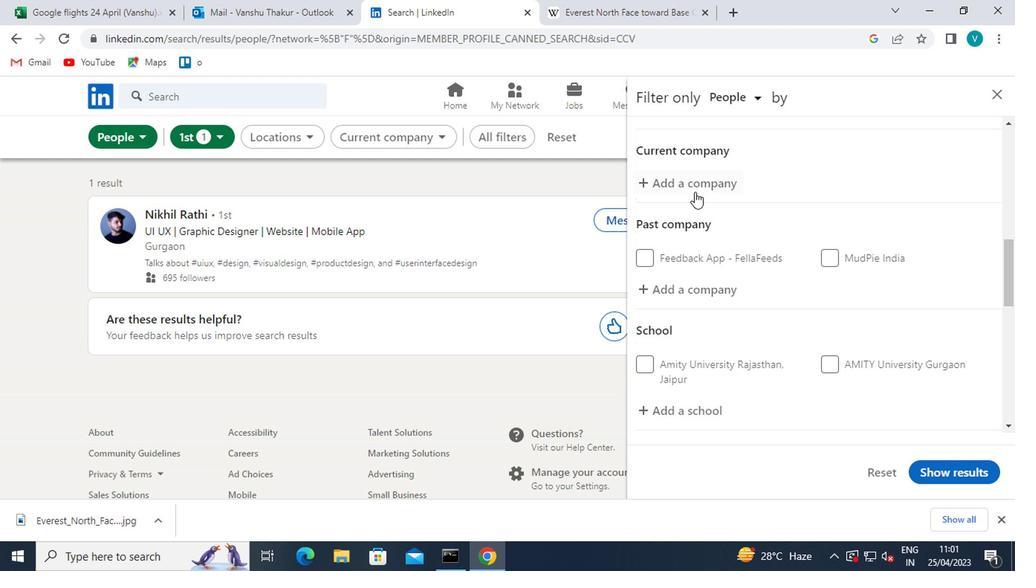 
Action: Key pressed <Key.shift>MICRON<Key.space><Key.shift>TECHNOLO
Screenshot: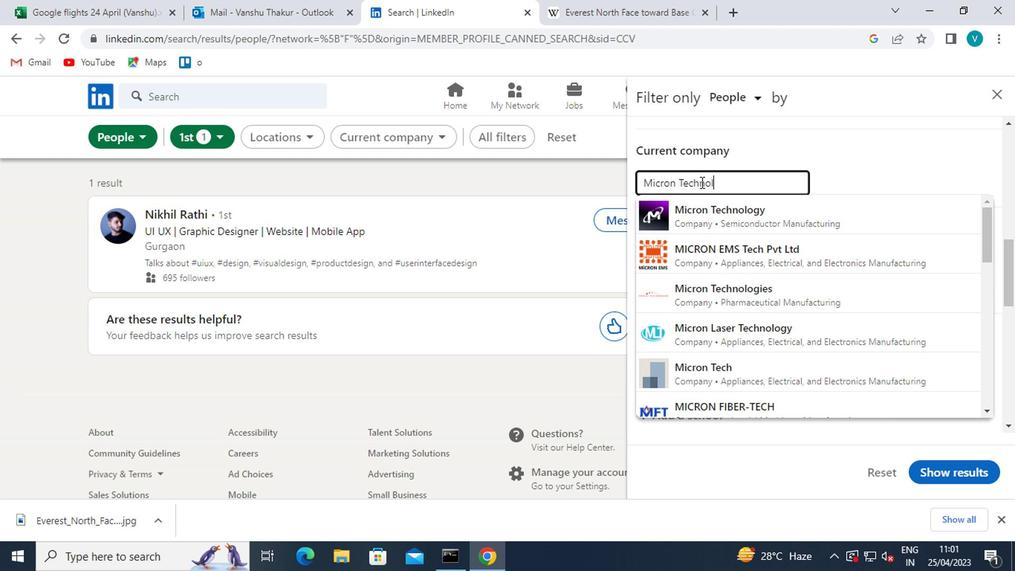 
Action: Mouse moved to (736, 172)
Screenshot: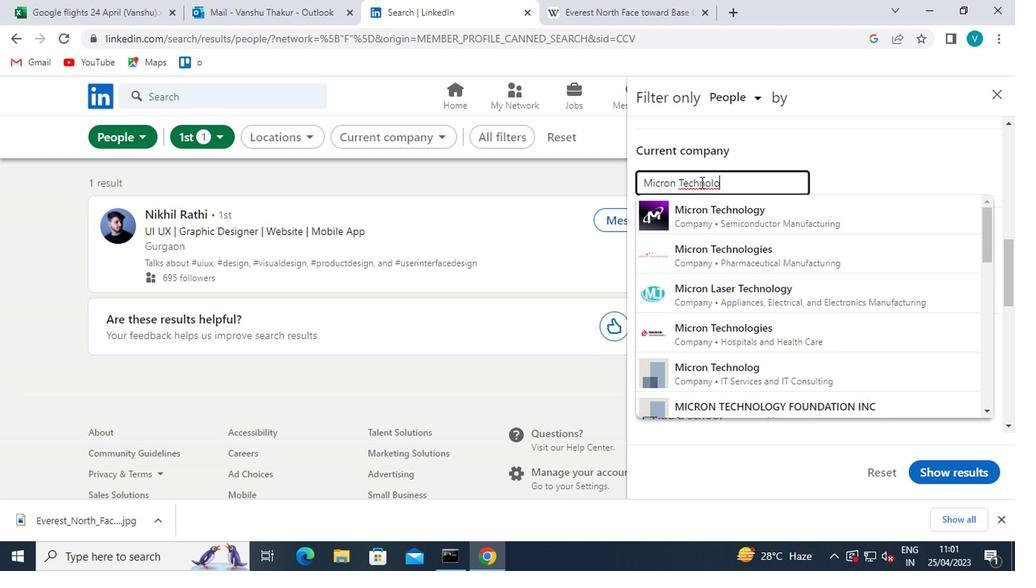 
Action: Key pressed GY
Screenshot: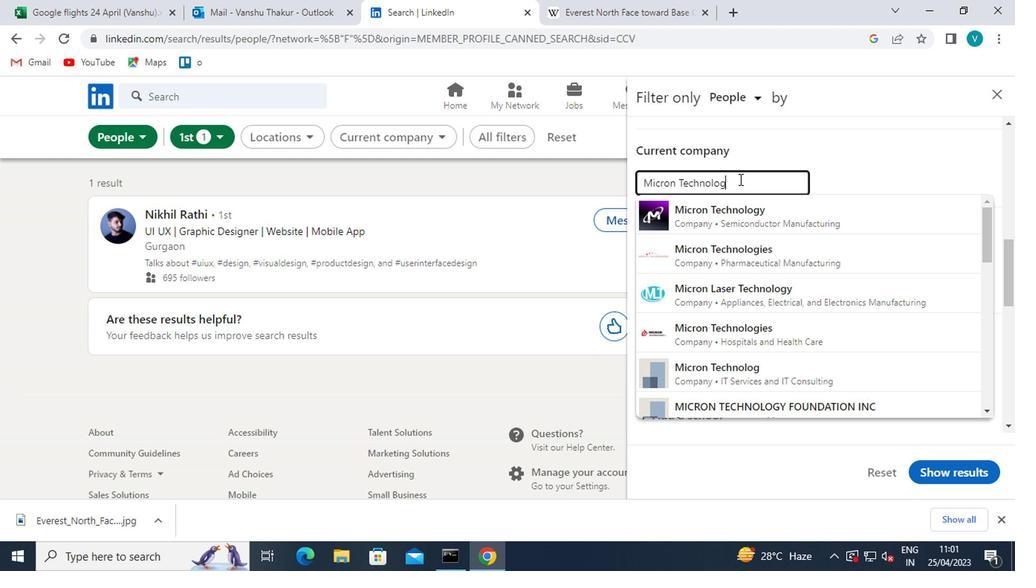
Action: Mouse moved to (762, 210)
Screenshot: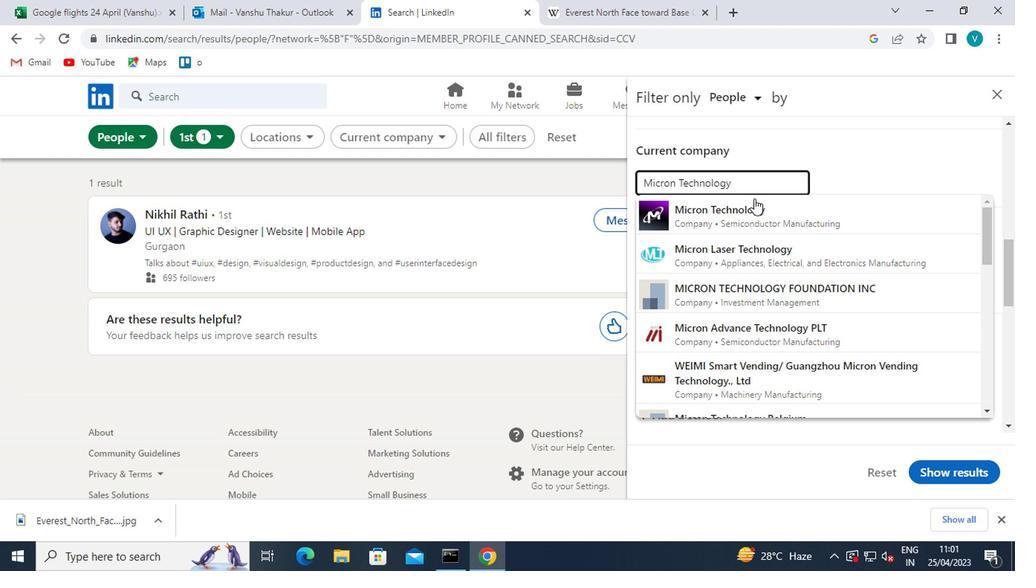 
Action: Mouse pressed left at (762, 210)
Screenshot: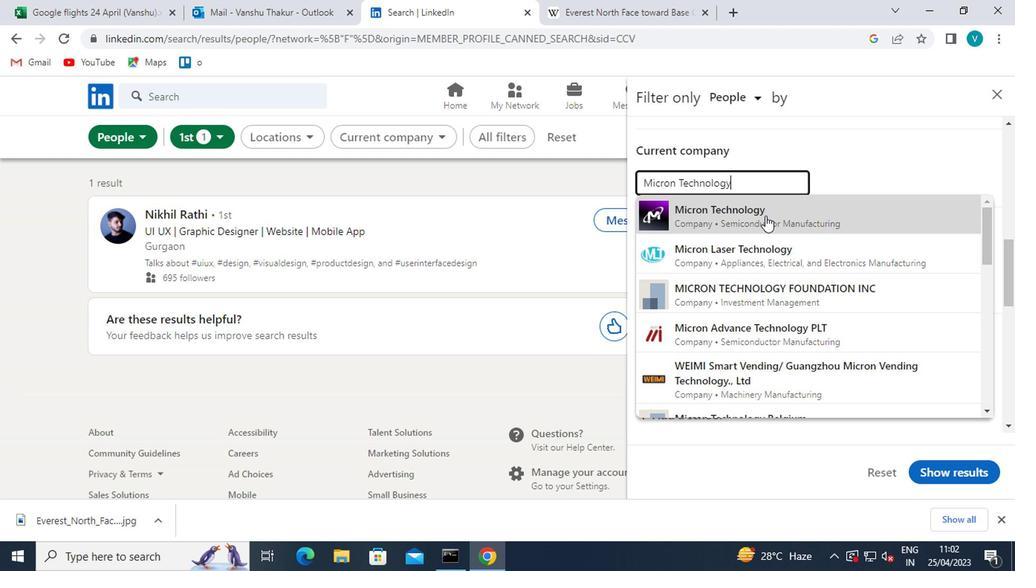 
Action: Mouse moved to (735, 322)
Screenshot: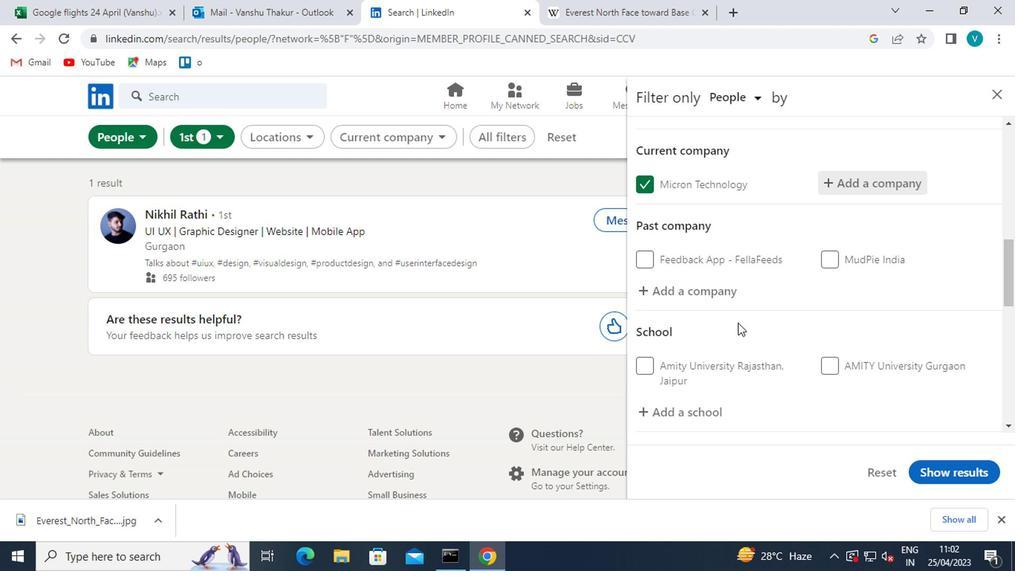 
Action: Mouse scrolled (735, 321) with delta (0, -1)
Screenshot: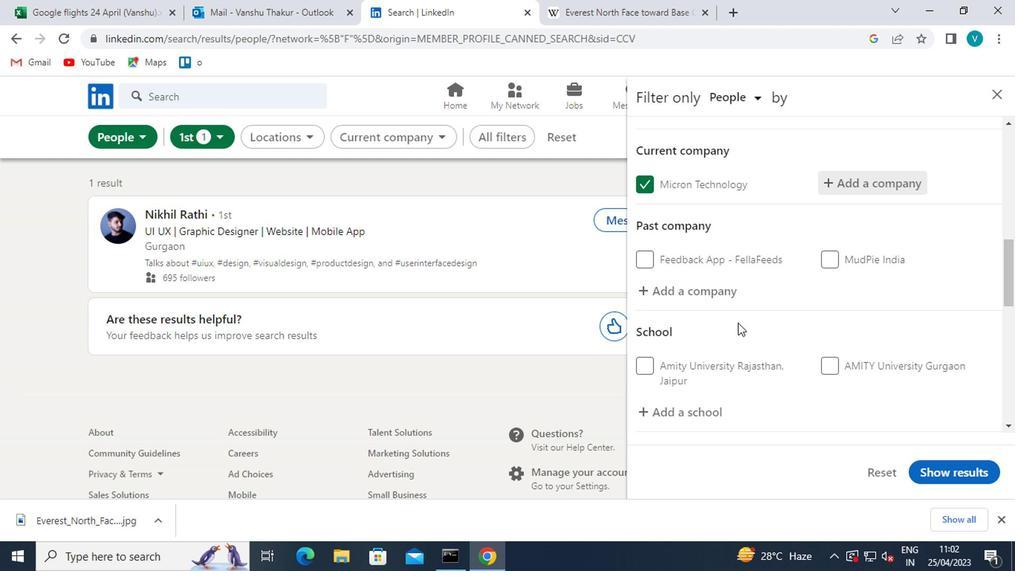 
Action: Mouse moved to (704, 334)
Screenshot: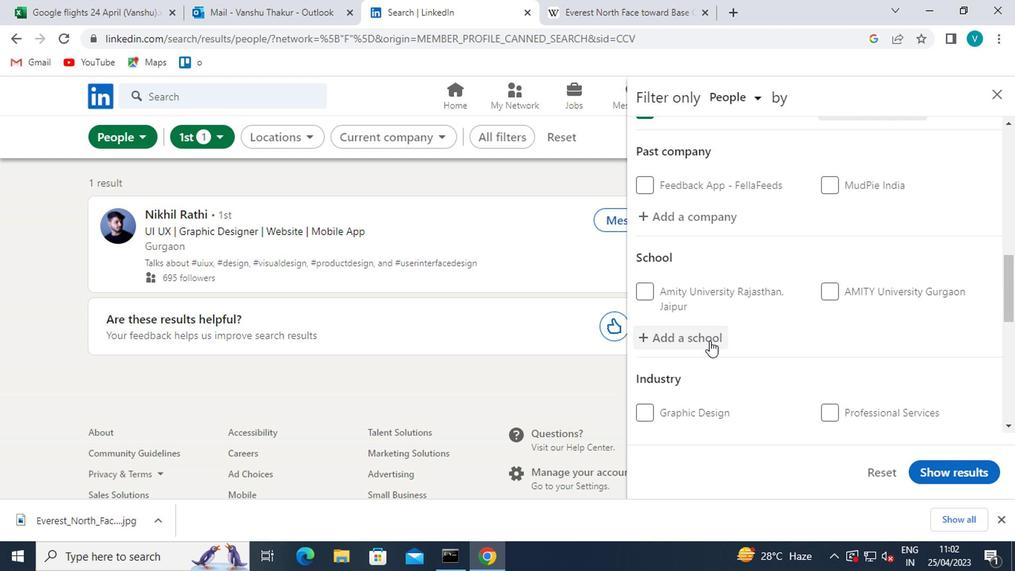 
Action: Mouse pressed left at (704, 334)
Screenshot: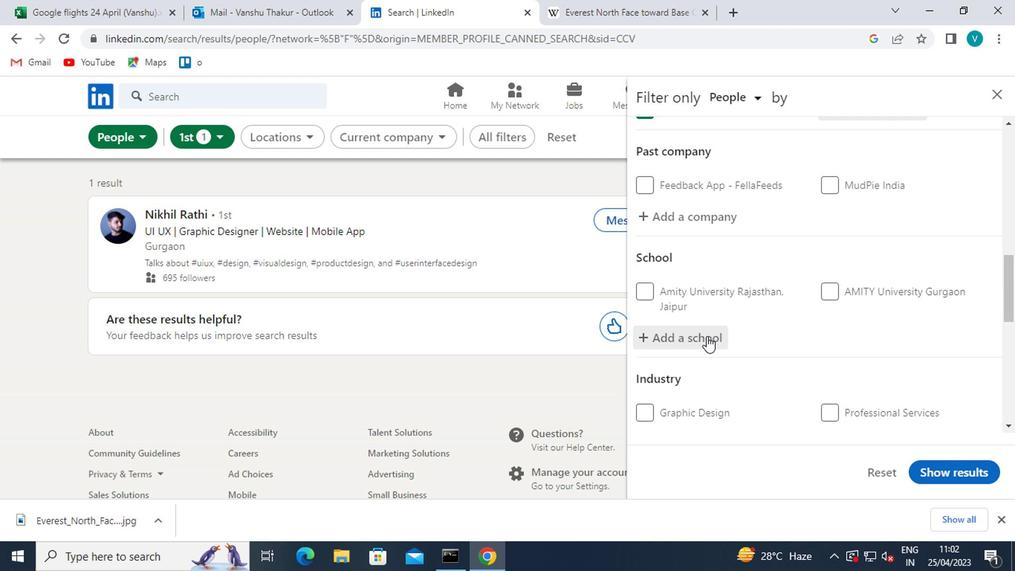 
Action: Mouse moved to (704, 333)
Screenshot: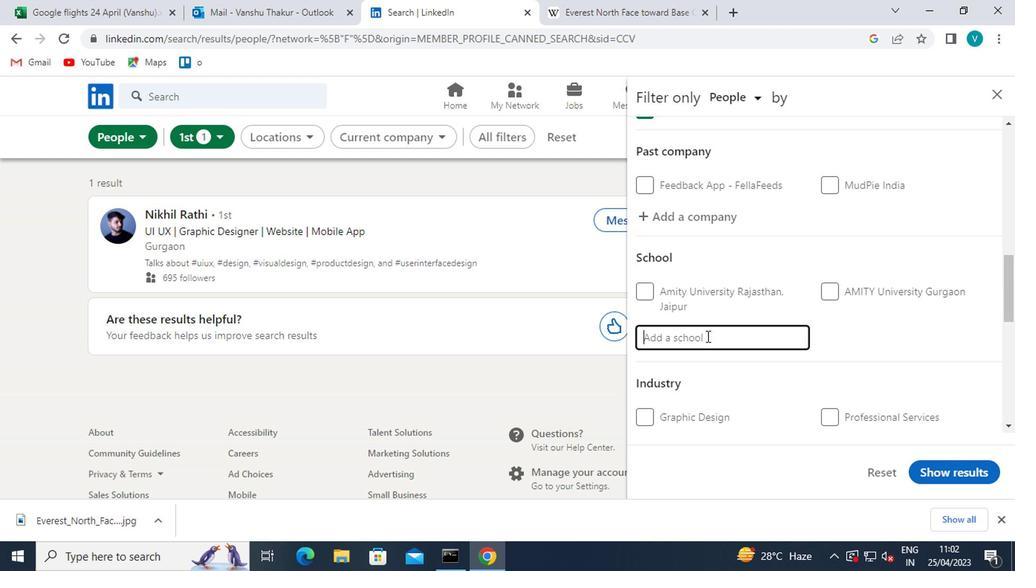 
Action: Key pressed <Key.shift>SOLAPUR<Key.space><Key.shift>JOBS
Screenshot: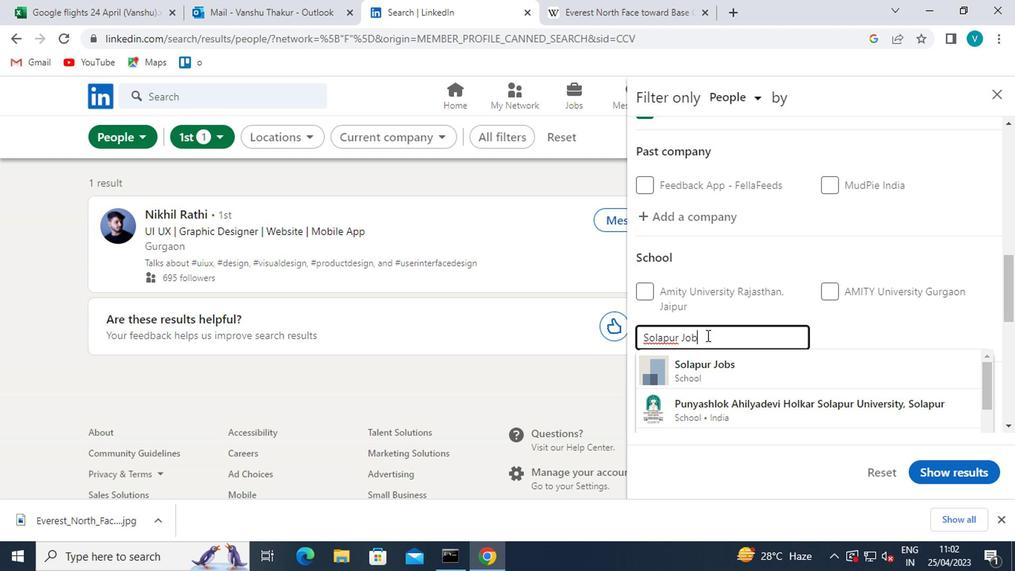 
Action: Mouse moved to (710, 370)
Screenshot: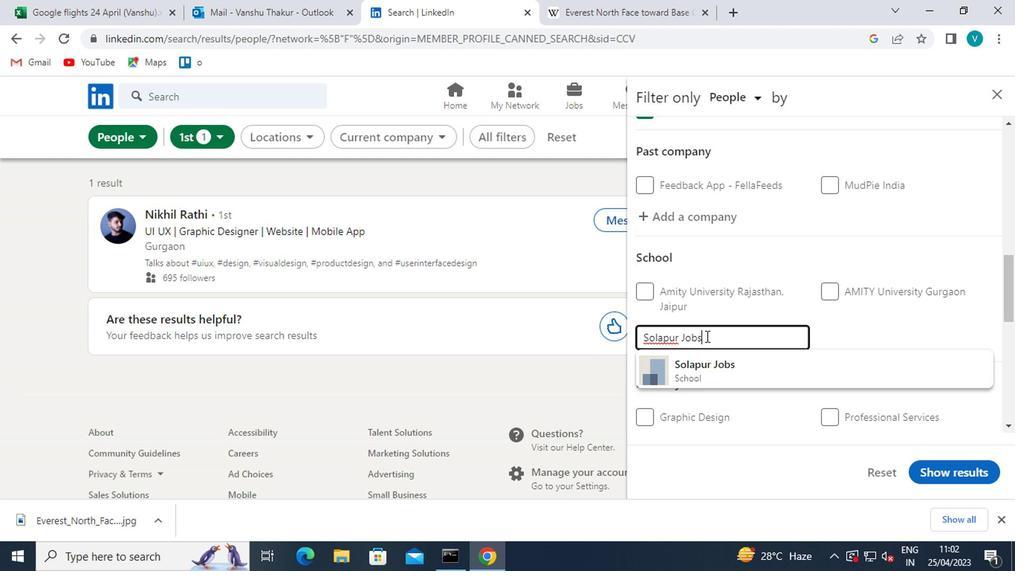 
Action: Mouse pressed left at (710, 370)
Screenshot: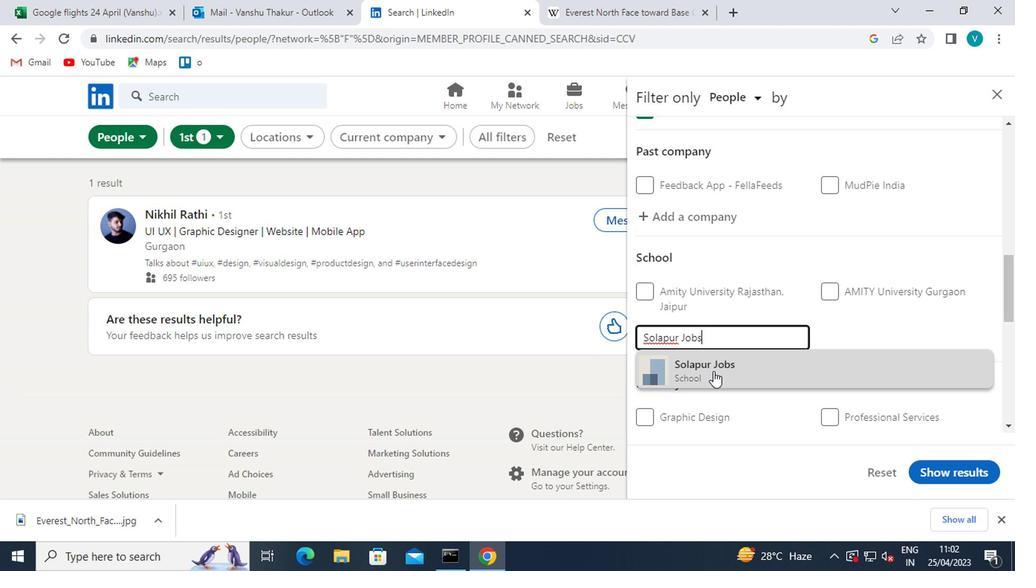 
Action: Mouse moved to (724, 380)
Screenshot: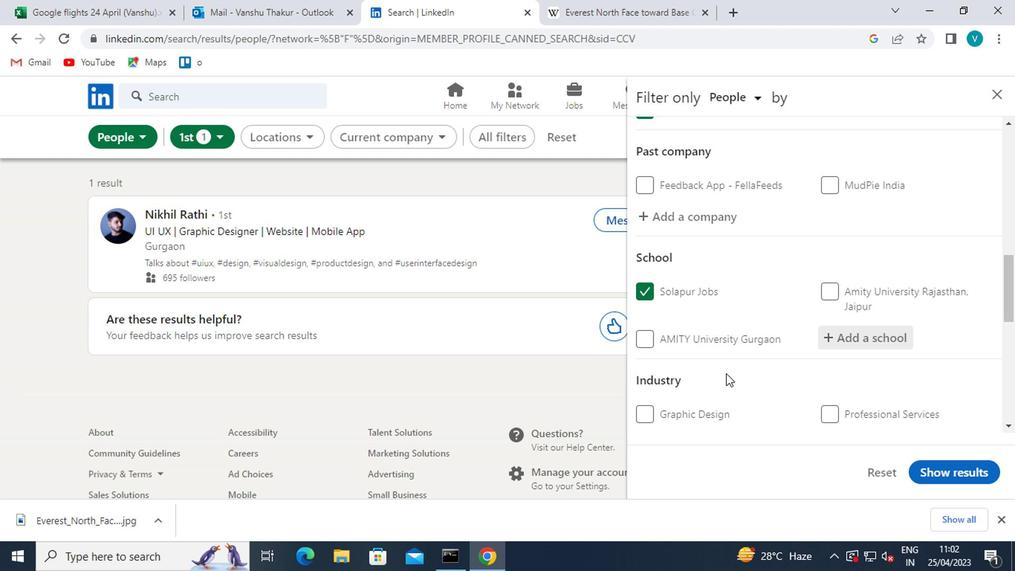 
Action: Mouse scrolled (724, 379) with delta (0, -1)
Screenshot: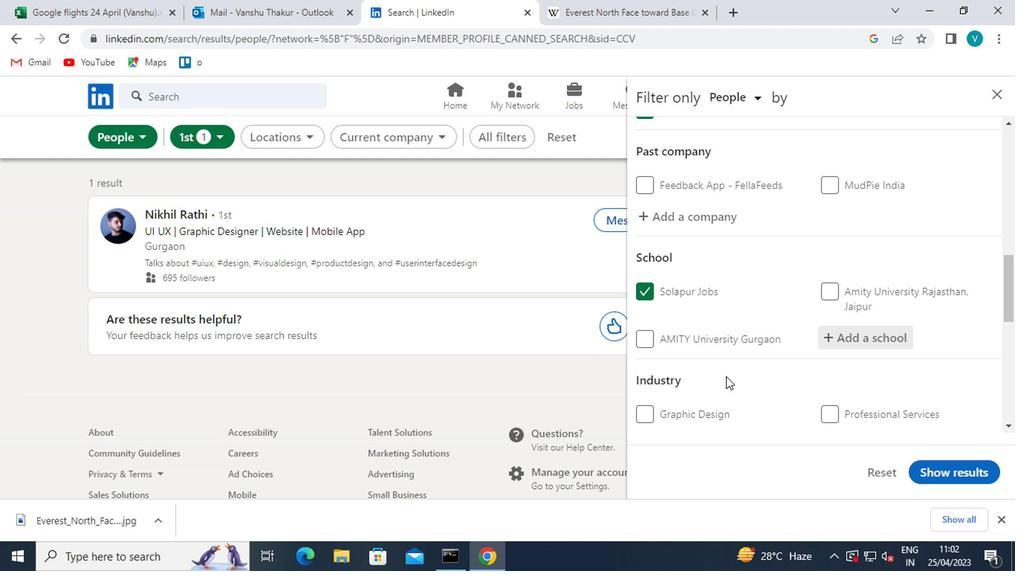 
Action: Mouse moved to (871, 372)
Screenshot: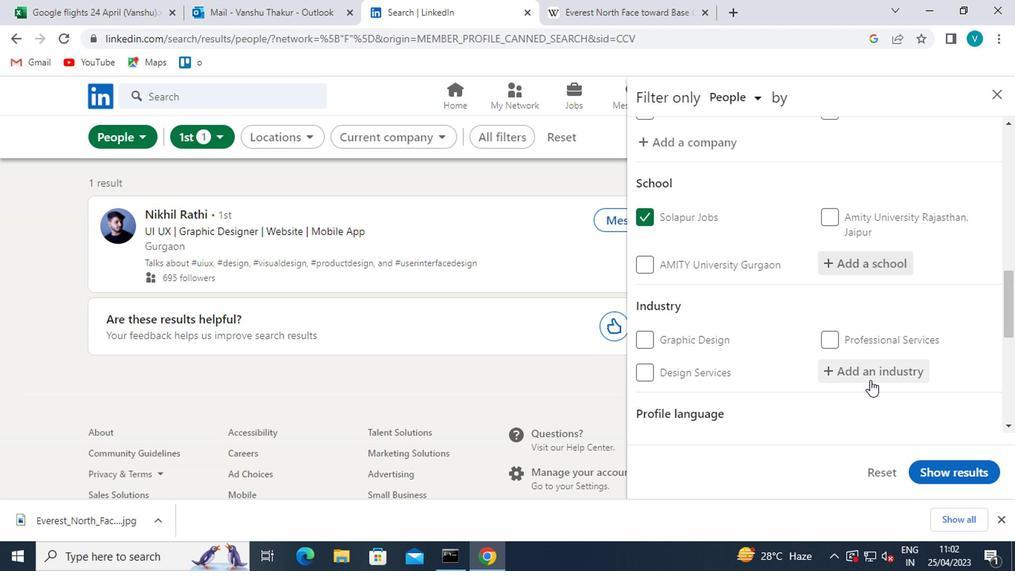 
Action: Mouse pressed left at (871, 372)
Screenshot: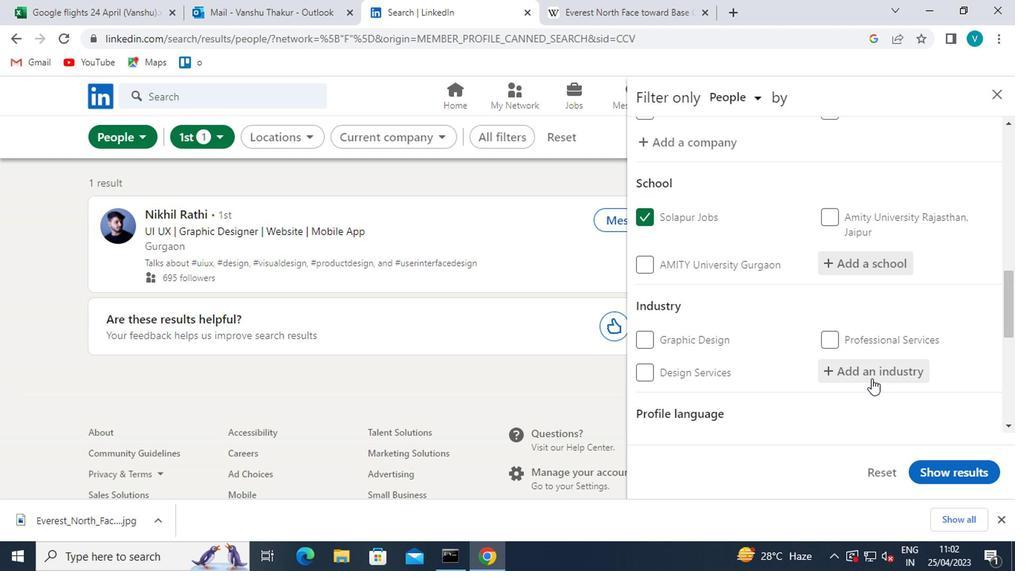 
Action: Mouse moved to (871, 372)
Screenshot: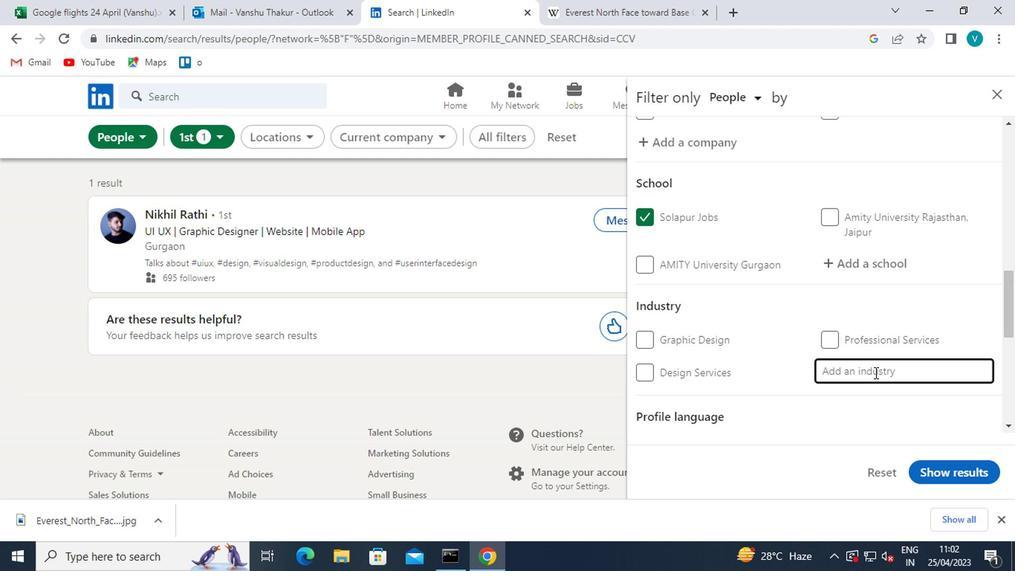 
Action: Key pressed <Key.shift>ARCHITECTURE<Key.space>AND<Key.space><Key.shift>PLANNING
Screenshot: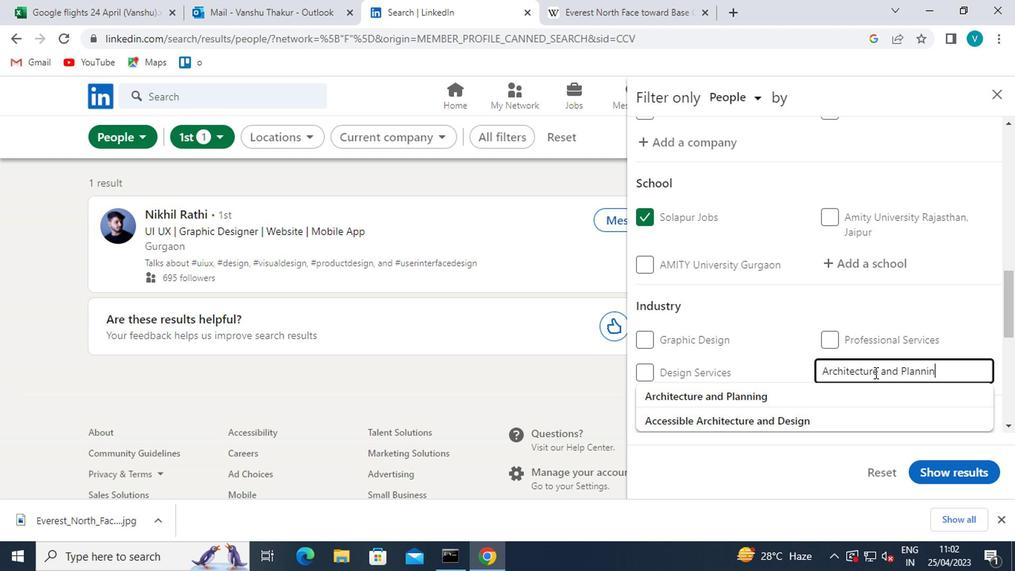 
Action: Mouse moved to (763, 395)
Screenshot: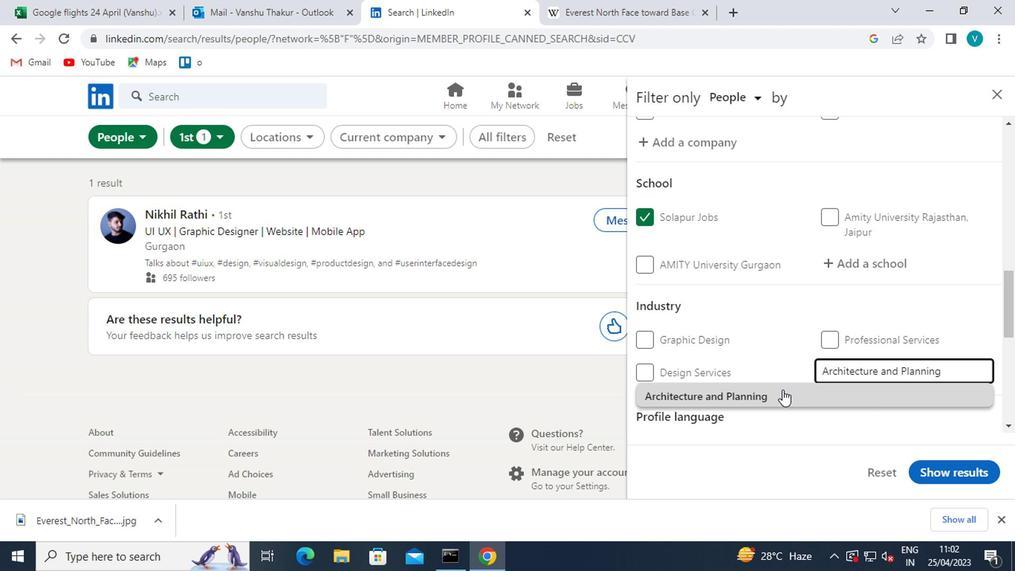 
Action: Mouse pressed left at (763, 395)
Screenshot: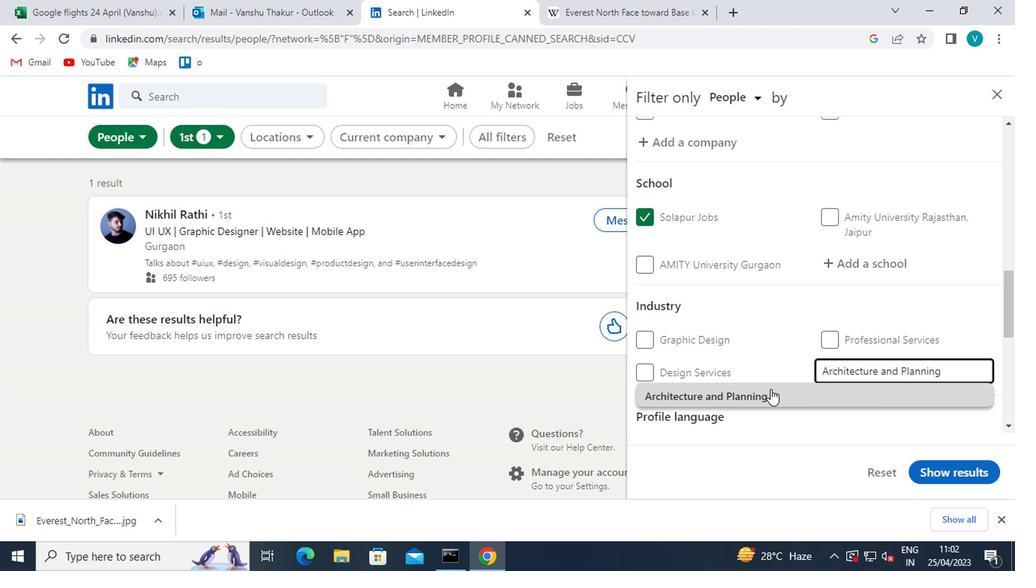 
Action: Mouse moved to (797, 362)
Screenshot: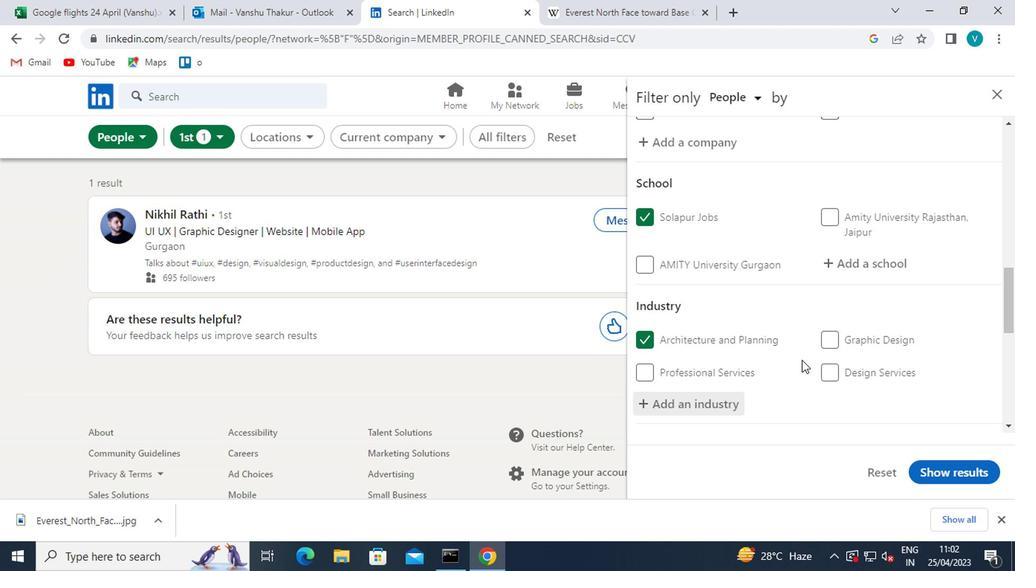 
Action: Mouse scrolled (797, 361) with delta (0, -1)
Screenshot: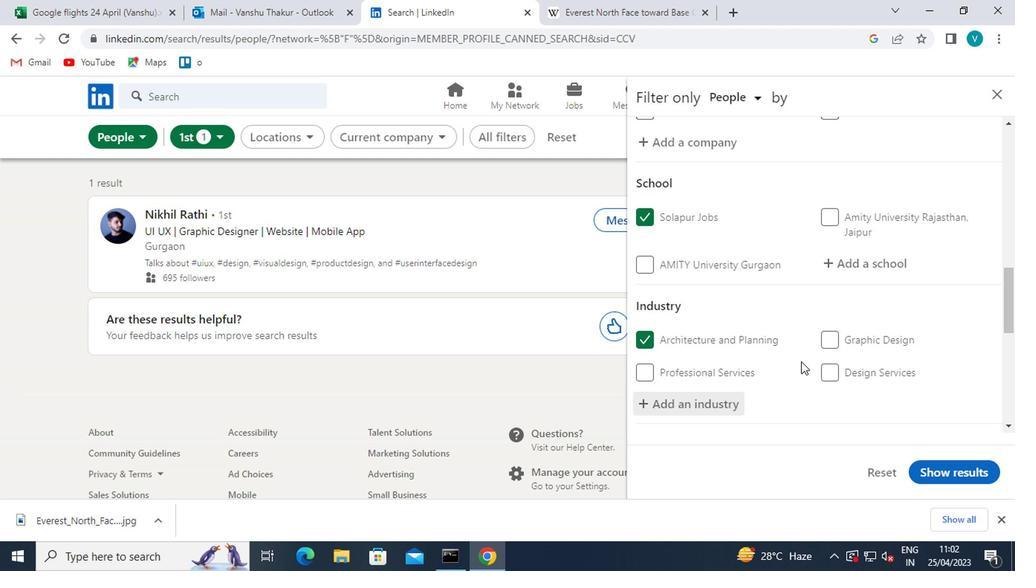 
Action: Mouse scrolled (797, 362) with delta (0, 0)
Screenshot: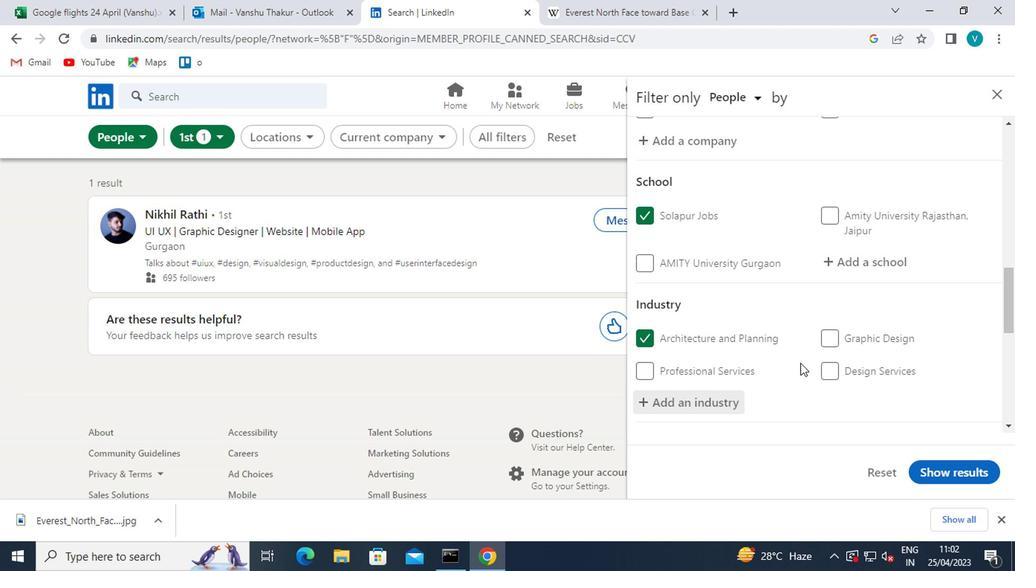 
Action: Mouse scrolled (797, 362) with delta (0, 0)
Screenshot: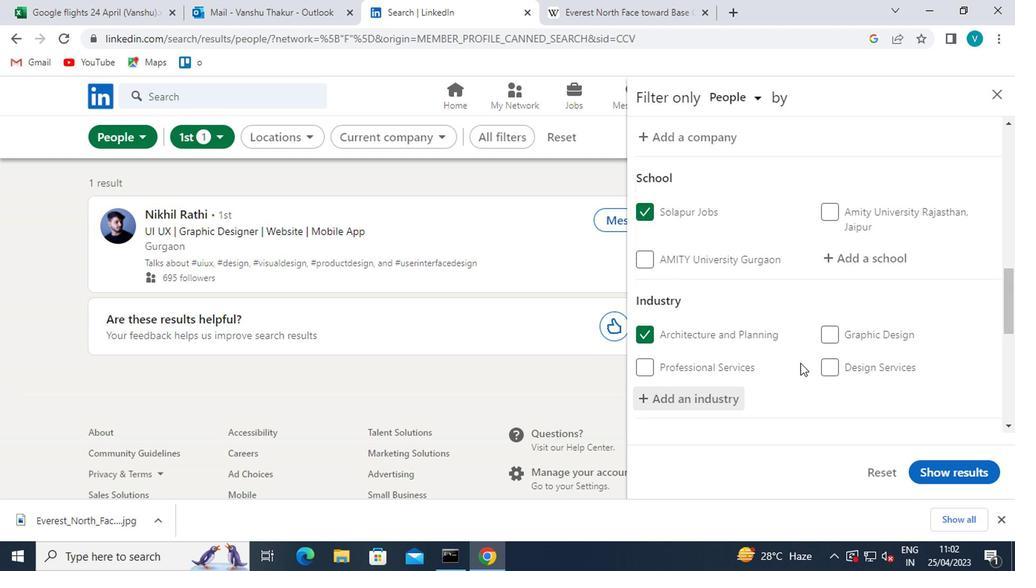 
Action: Mouse scrolled (797, 362) with delta (0, 0)
Screenshot: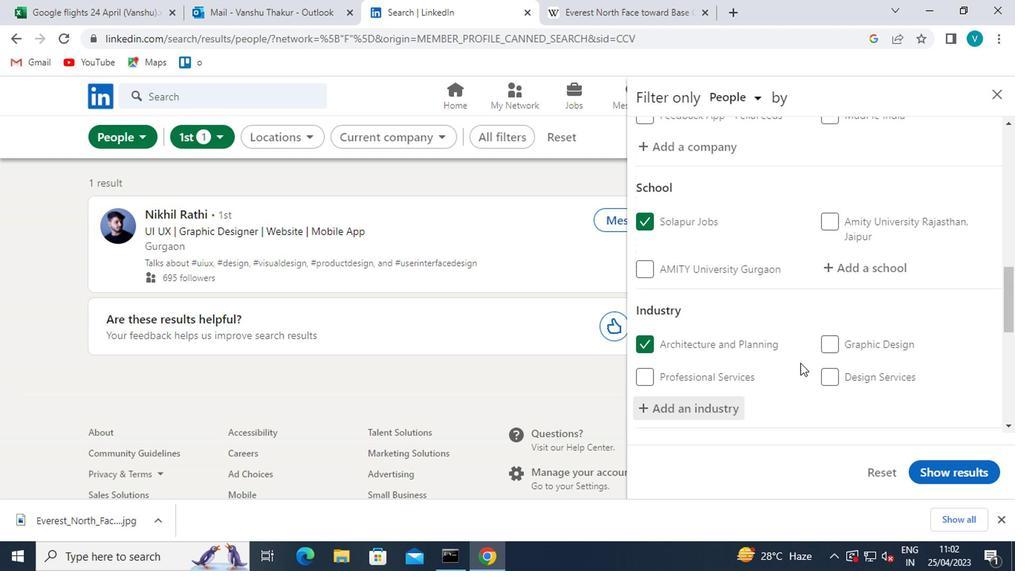 
Action: Mouse scrolled (797, 362) with delta (0, 0)
Screenshot: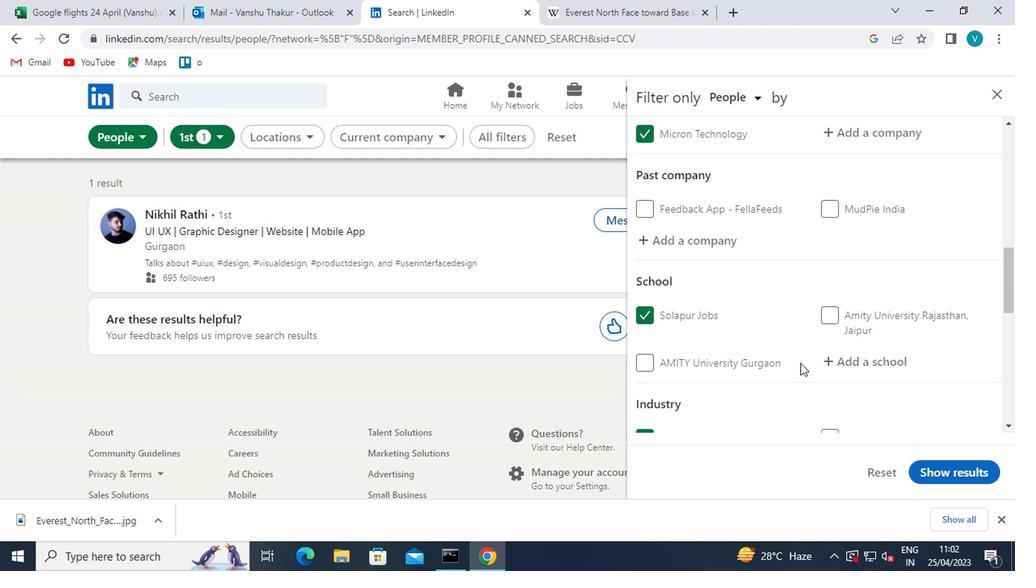 
Action: Mouse scrolled (797, 362) with delta (0, 0)
Screenshot: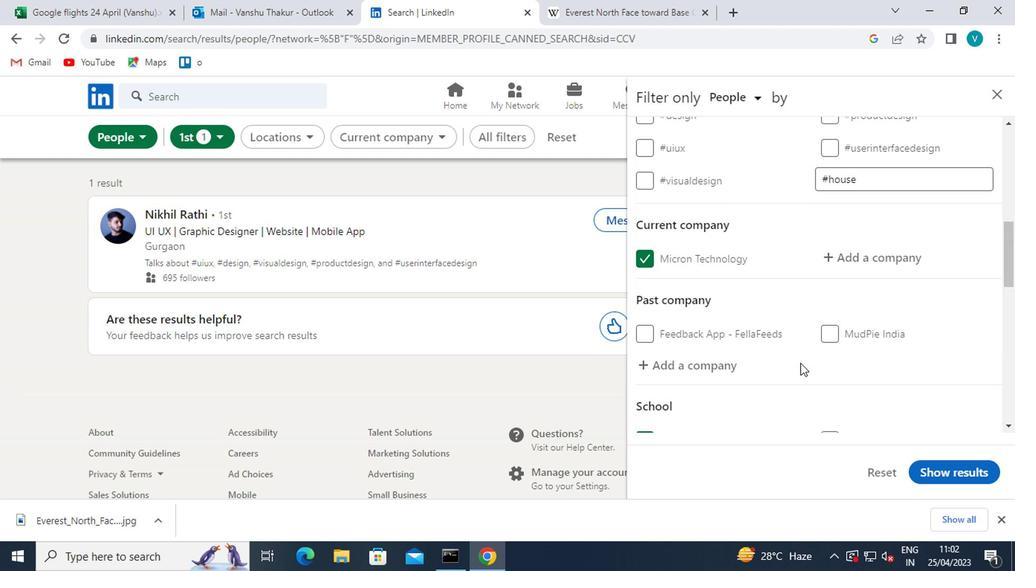 
Action: Mouse scrolled (797, 362) with delta (0, 0)
Screenshot: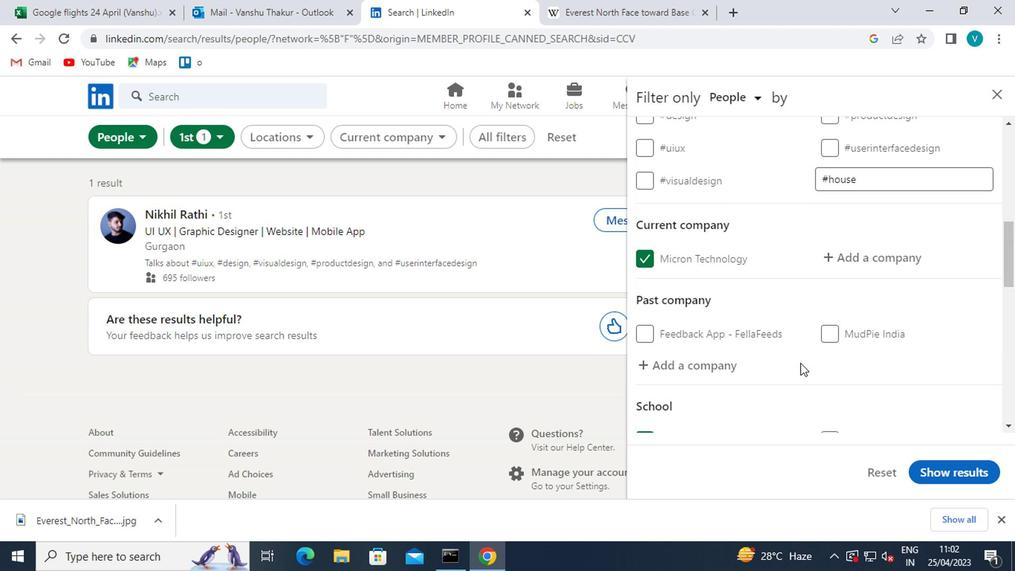 
Action: Mouse scrolled (797, 362) with delta (0, 0)
Screenshot: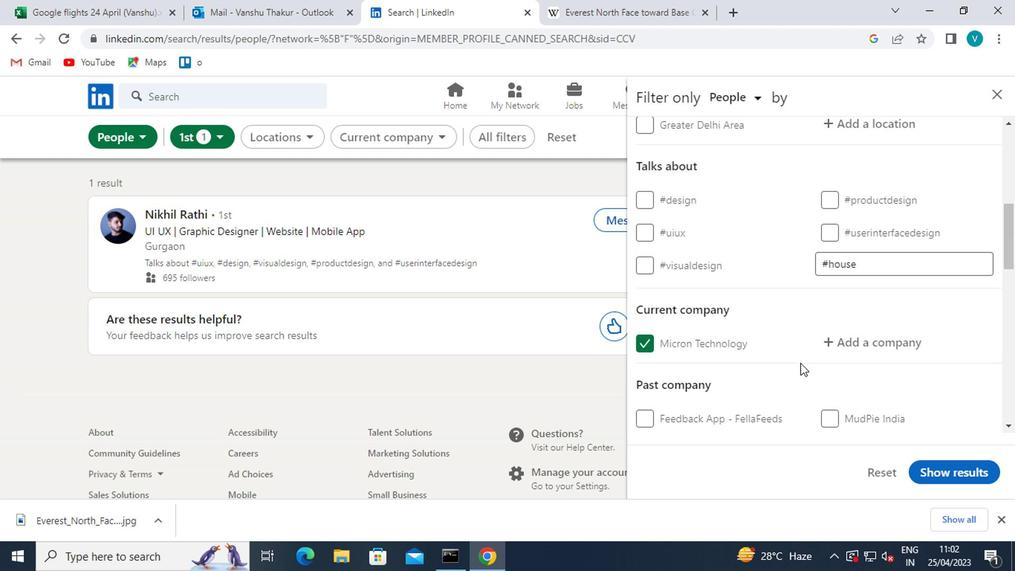 
Action: Mouse scrolled (797, 361) with delta (0, -1)
Screenshot: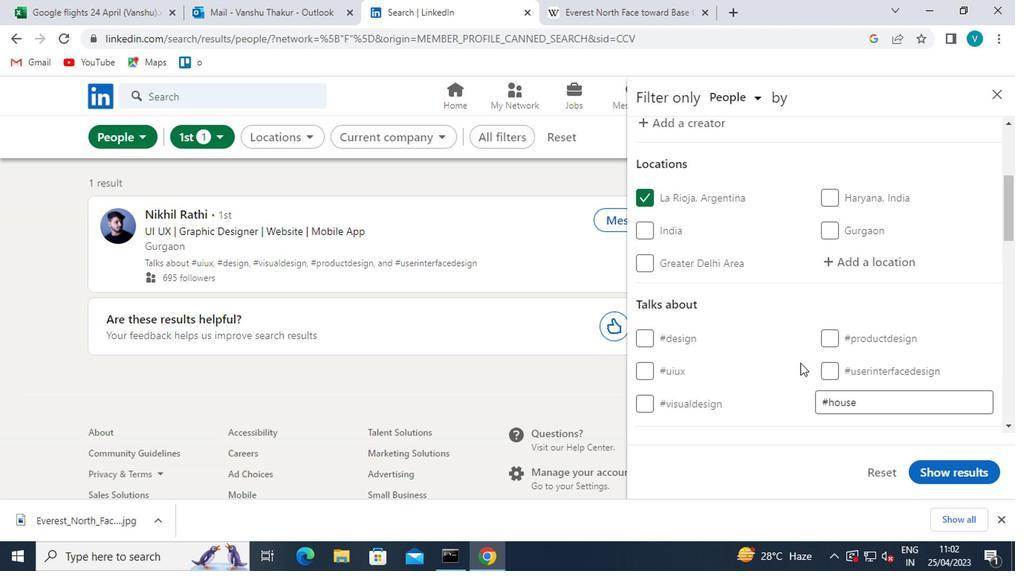 
Action: Mouse scrolled (797, 361) with delta (0, -1)
Screenshot: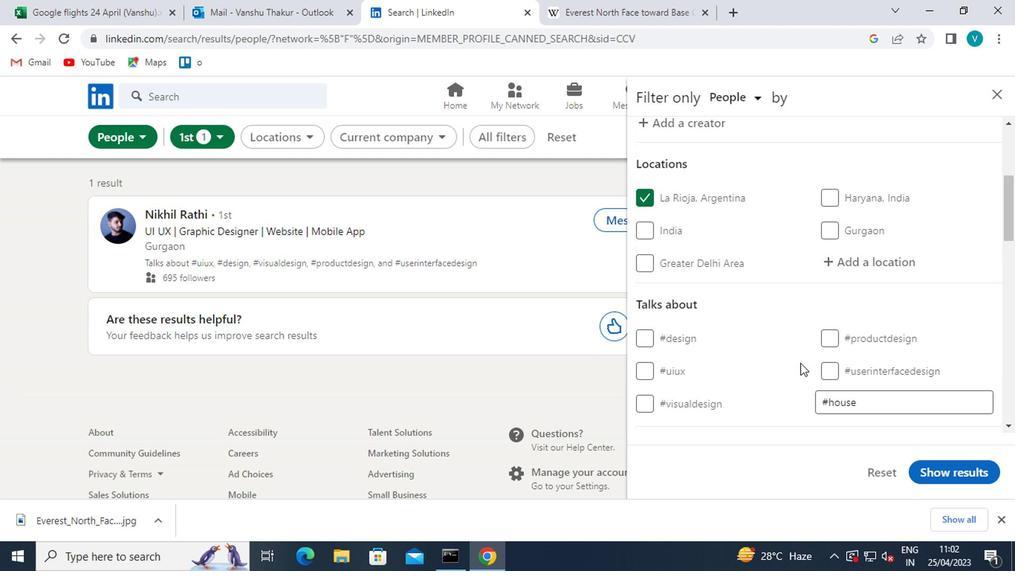 
Action: Mouse scrolled (797, 361) with delta (0, -1)
Screenshot: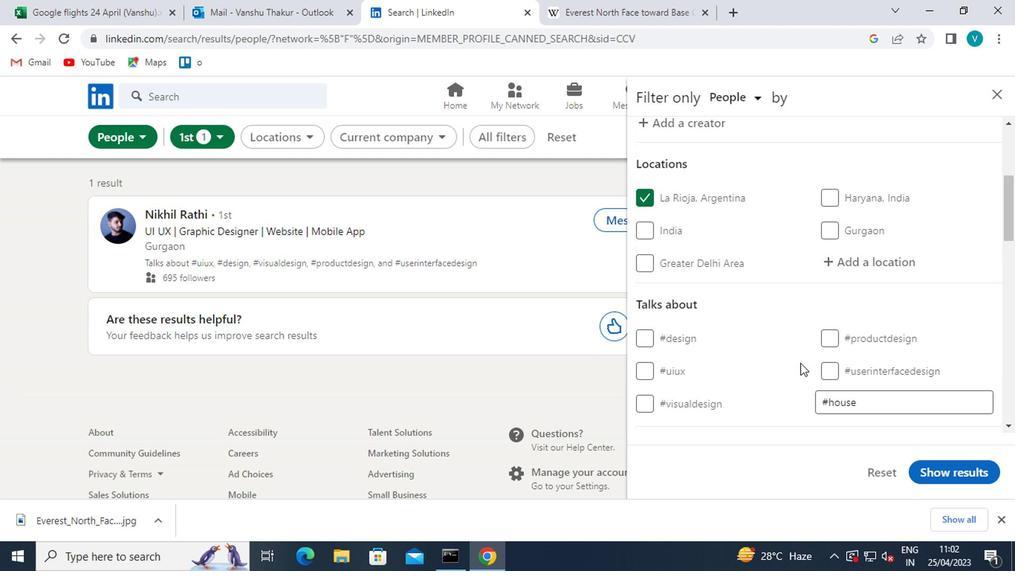 
Action: Mouse scrolled (797, 361) with delta (0, -1)
Screenshot: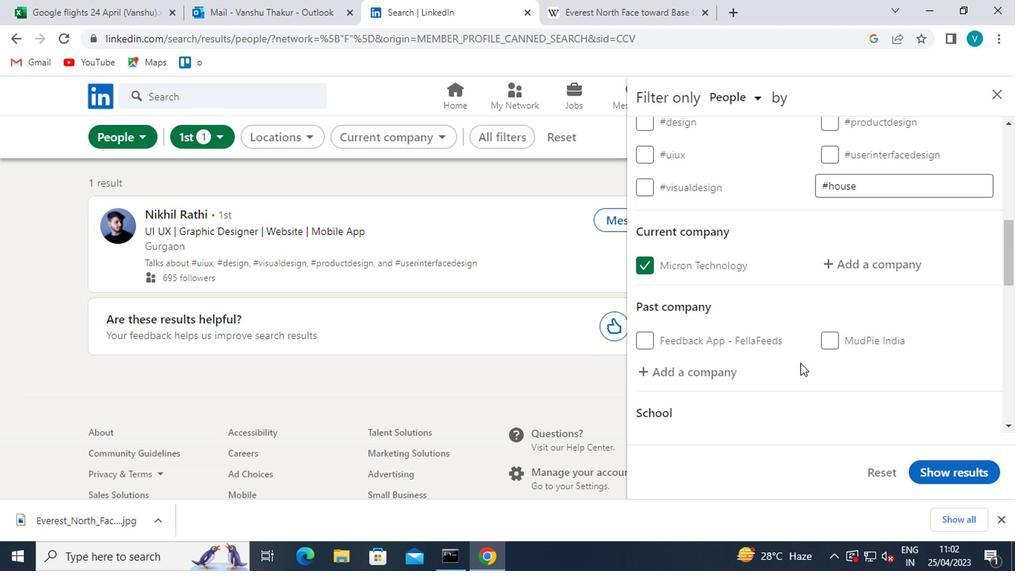 
Action: Mouse scrolled (797, 361) with delta (0, -1)
Screenshot: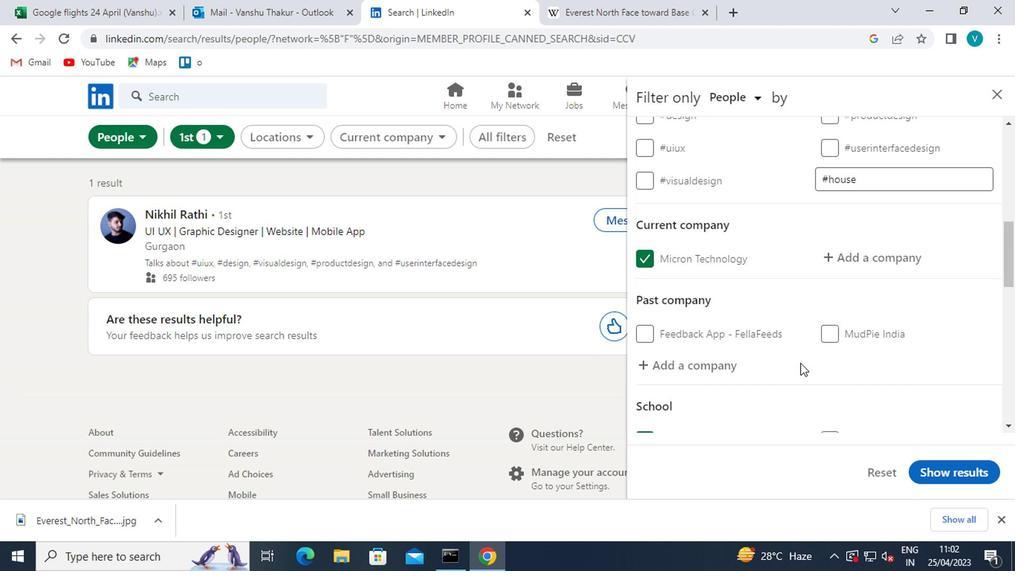 
Action: Mouse scrolled (797, 361) with delta (0, -1)
Screenshot: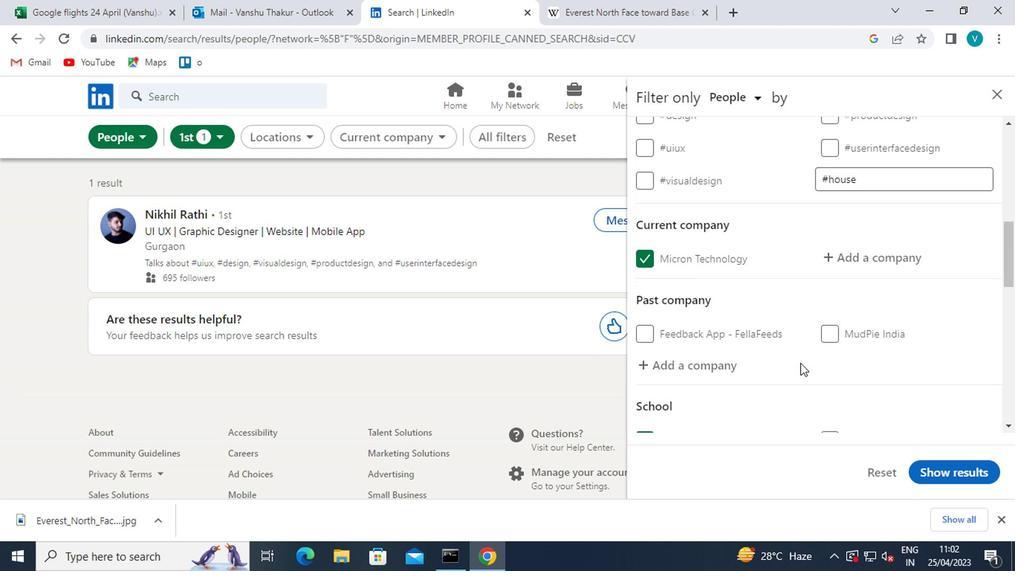 
Action: Mouse scrolled (797, 361) with delta (0, -1)
Screenshot: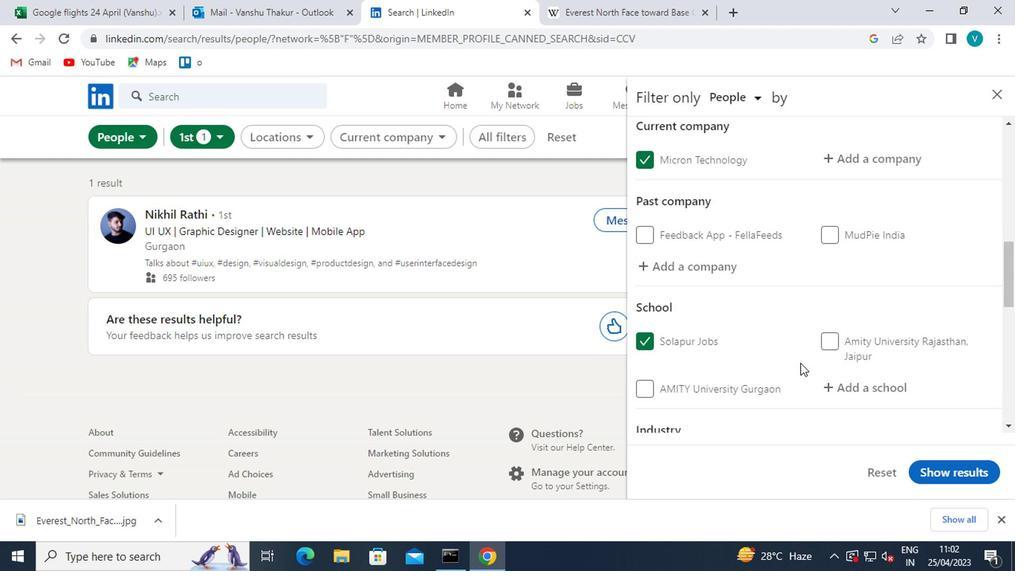 
Action: Mouse scrolled (797, 361) with delta (0, -1)
Screenshot: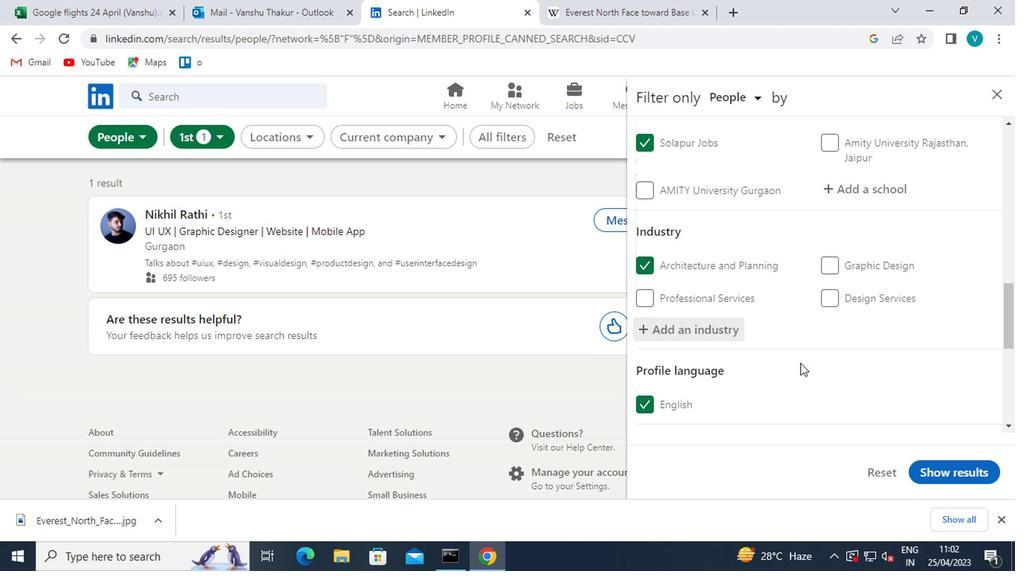 
Action: Mouse scrolled (797, 361) with delta (0, -1)
Screenshot: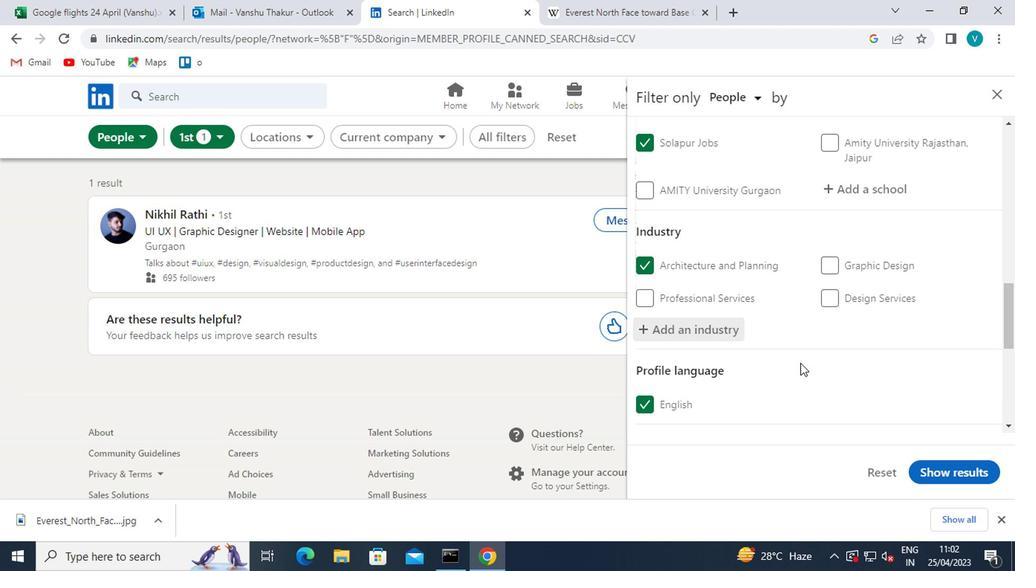 
Action: Mouse scrolled (797, 361) with delta (0, -1)
Screenshot: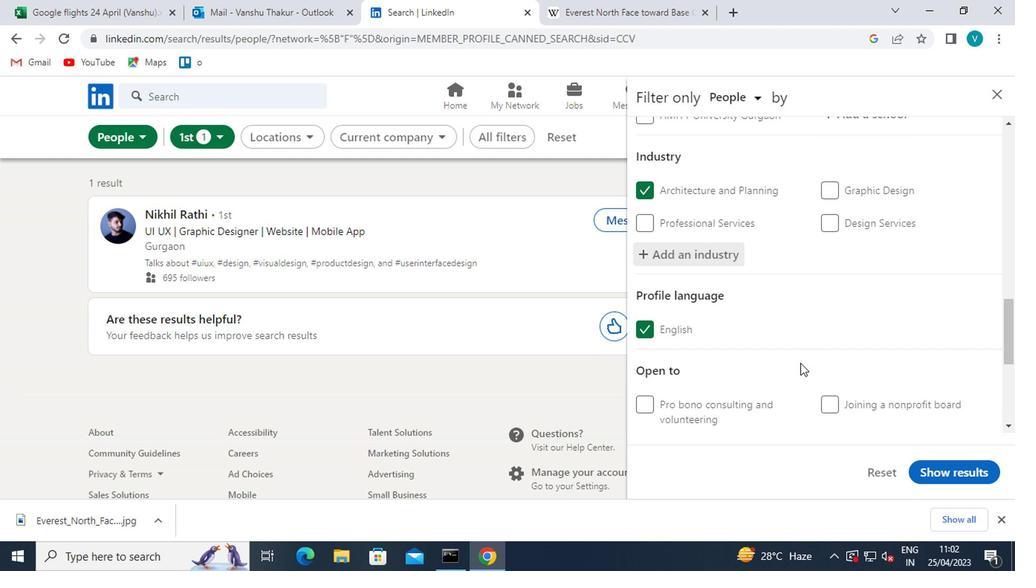 
Action: Mouse moved to (710, 345)
Screenshot: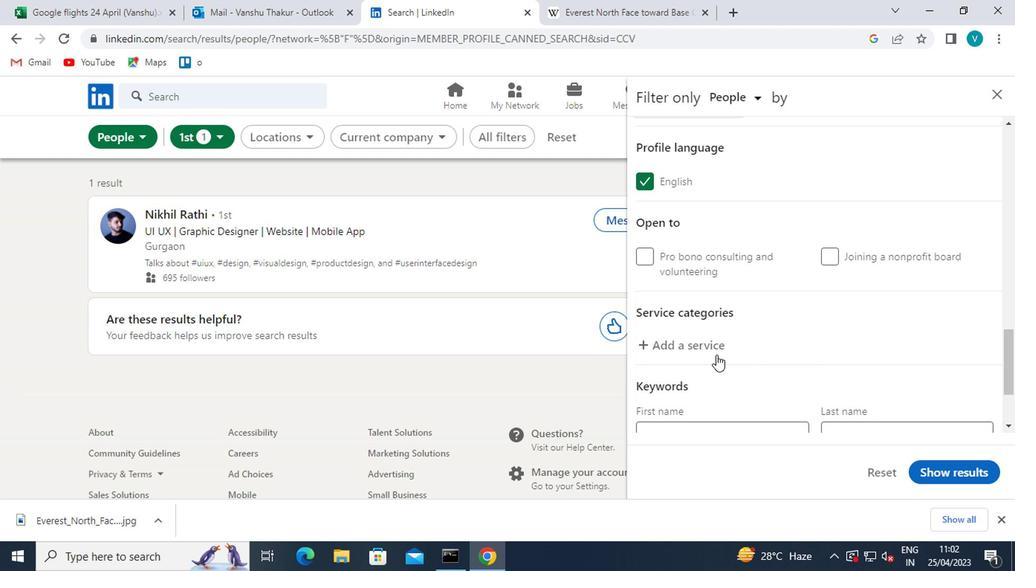 
Action: Mouse pressed left at (710, 345)
Screenshot: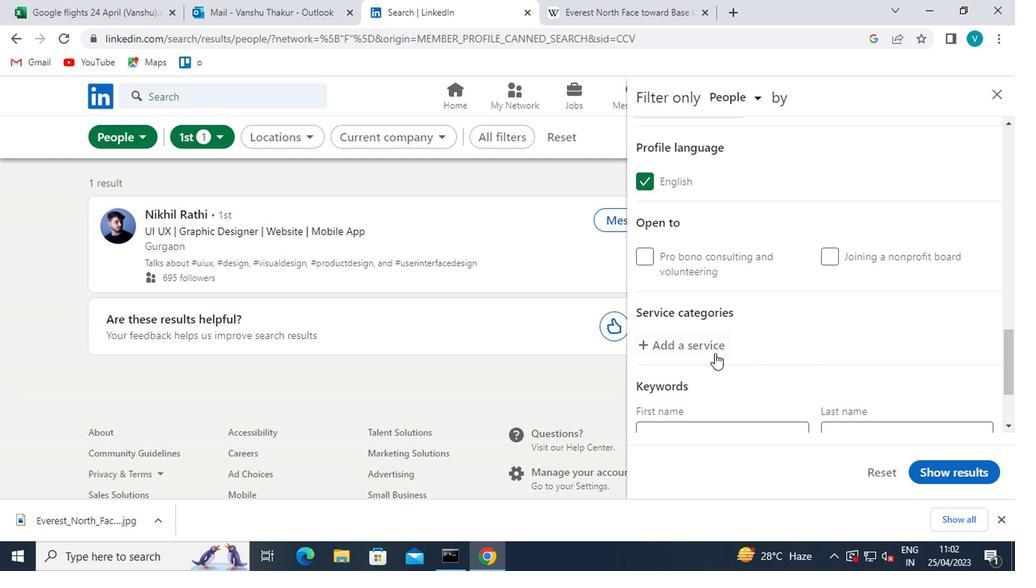 
Action: Mouse moved to (715, 341)
Screenshot: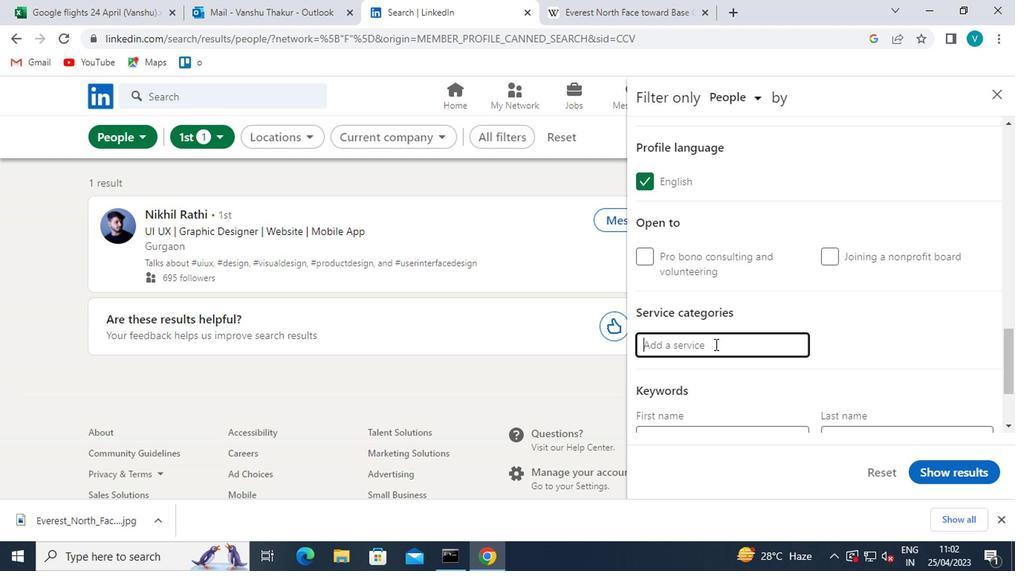 
Action: Key pressed <Key.shift>ANIMATION<Key.space><Key.shift>ARCHITECTURE
Screenshot: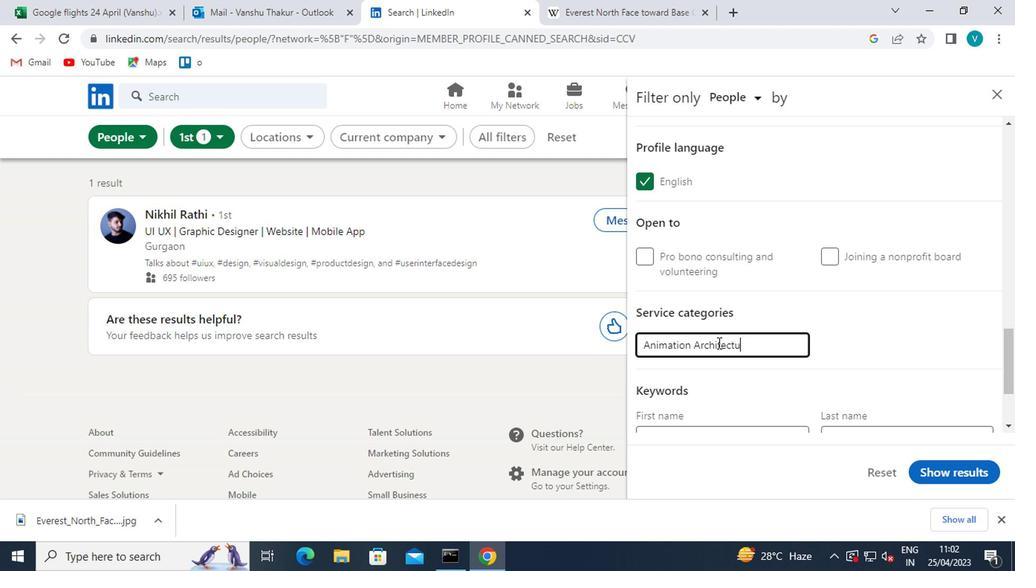 
Action: Mouse moved to (819, 351)
Screenshot: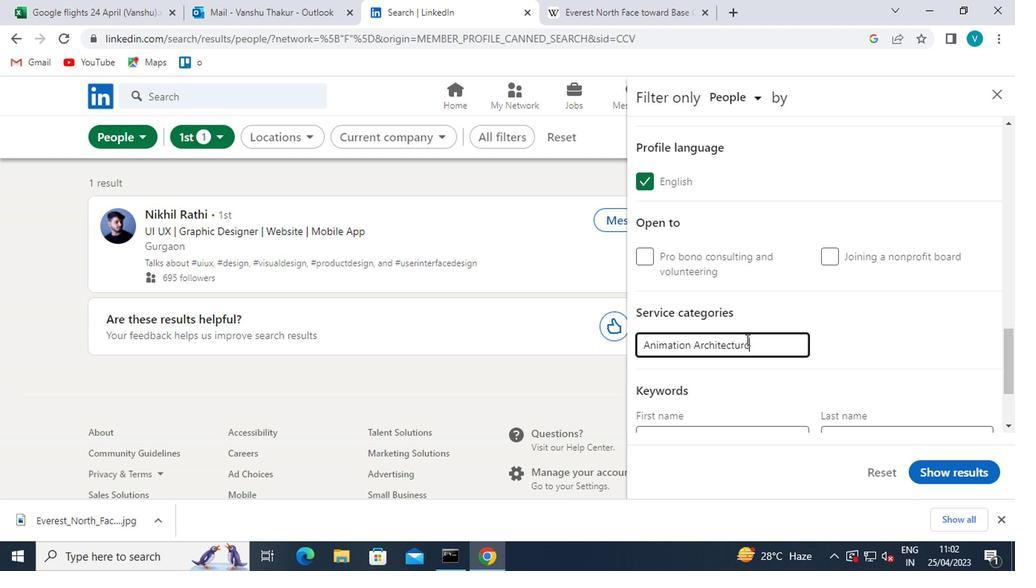 
Action: Mouse scrolled (819, 350) with delta (0, -1)
Screenshot: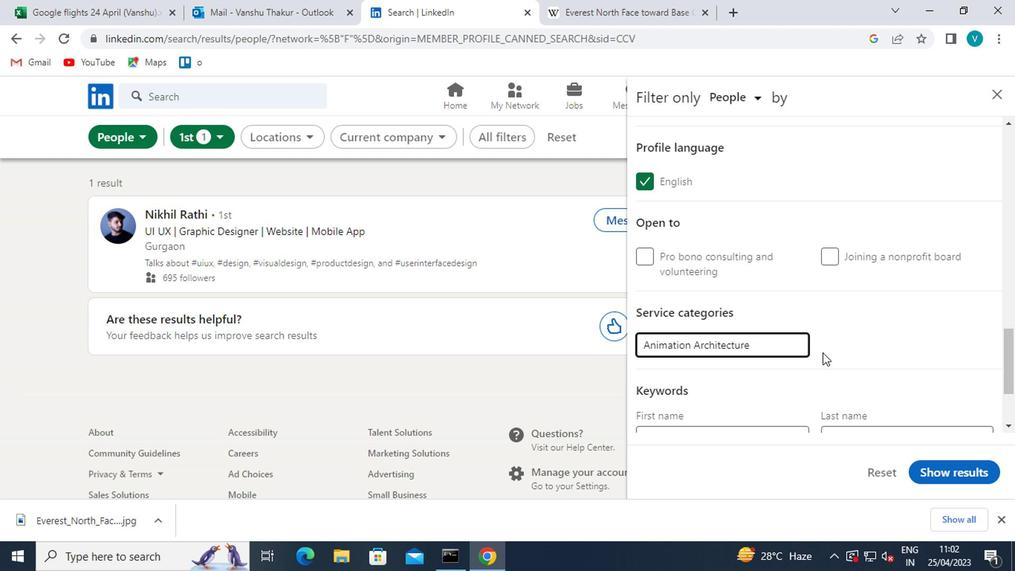 
Action: Mouse moved to (819, 352)
Screenshot: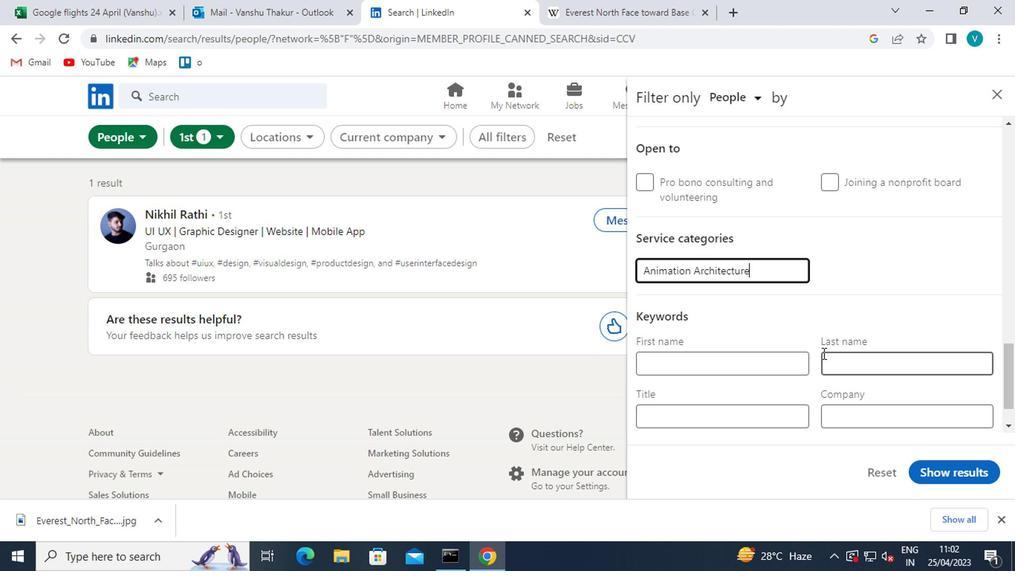 
Action: Mouse scrolled (819, 352) with delta (0, 0)
Screenshot: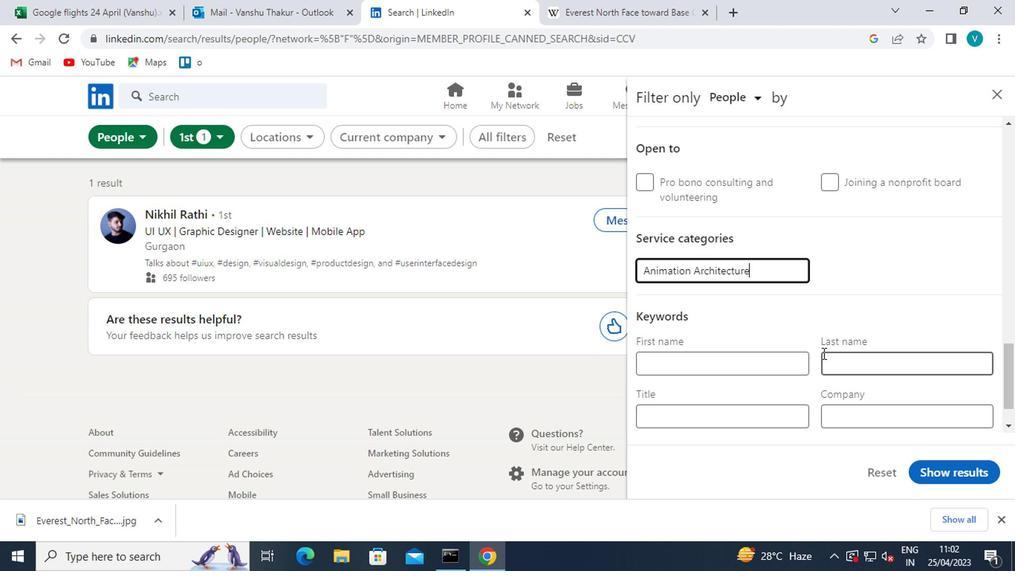 
Action: Mouse scrolled (819, 352) with delta (0, 0)
Screenshot: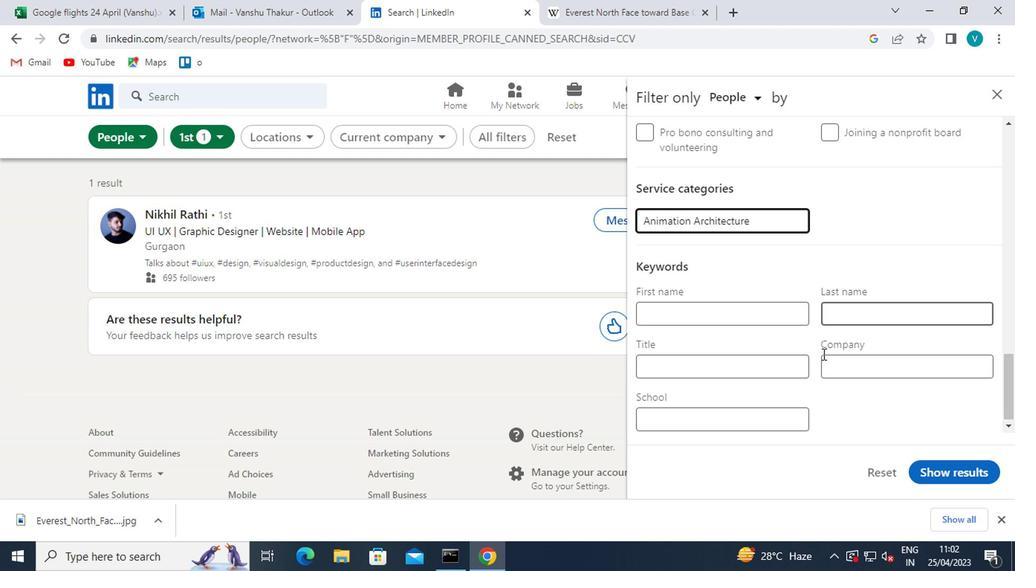
Action: Mouse moved to (752, 314)
Screenshot: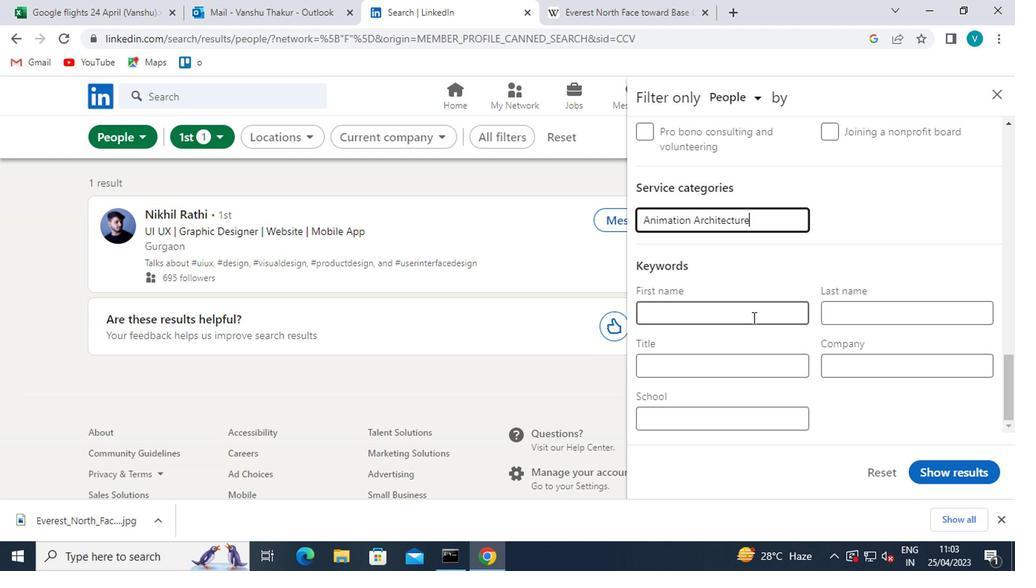 
Action: Mouse pressed left at (752, 314)
Screenshot: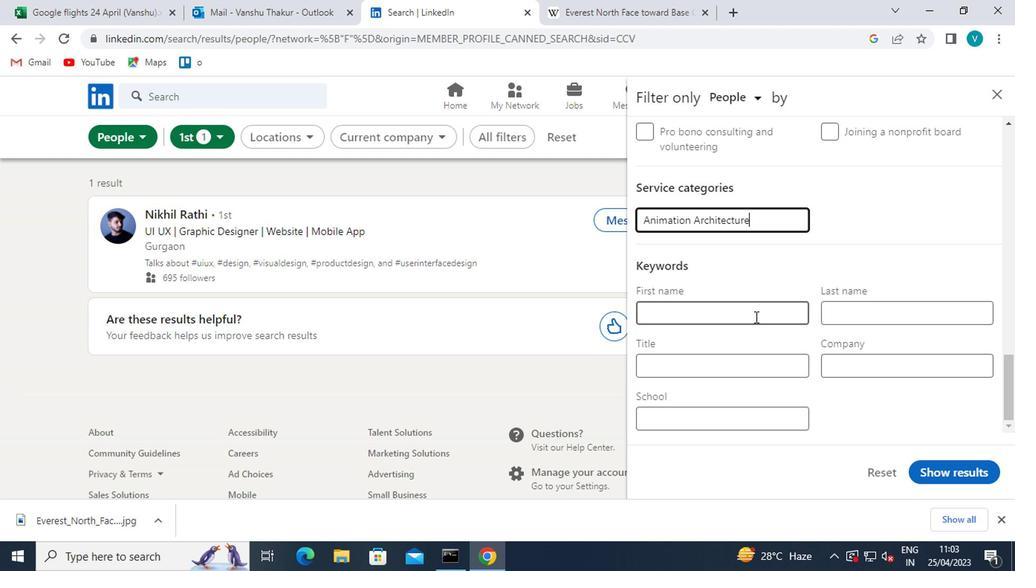 
Action: Mouse moved to (751, 364)
Screenshot: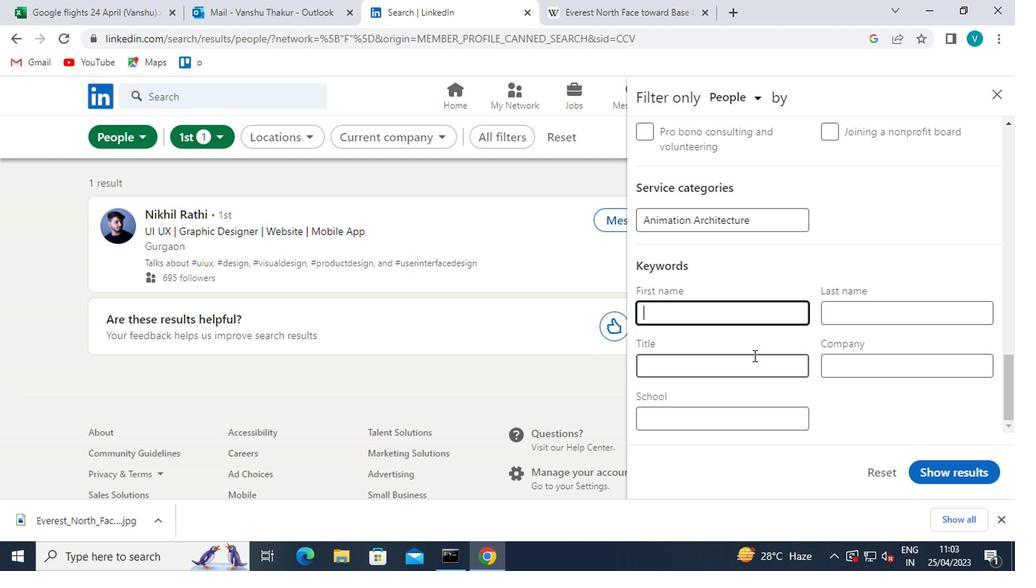
Action: Mouse pressed left at (751, 364)
Screenshot: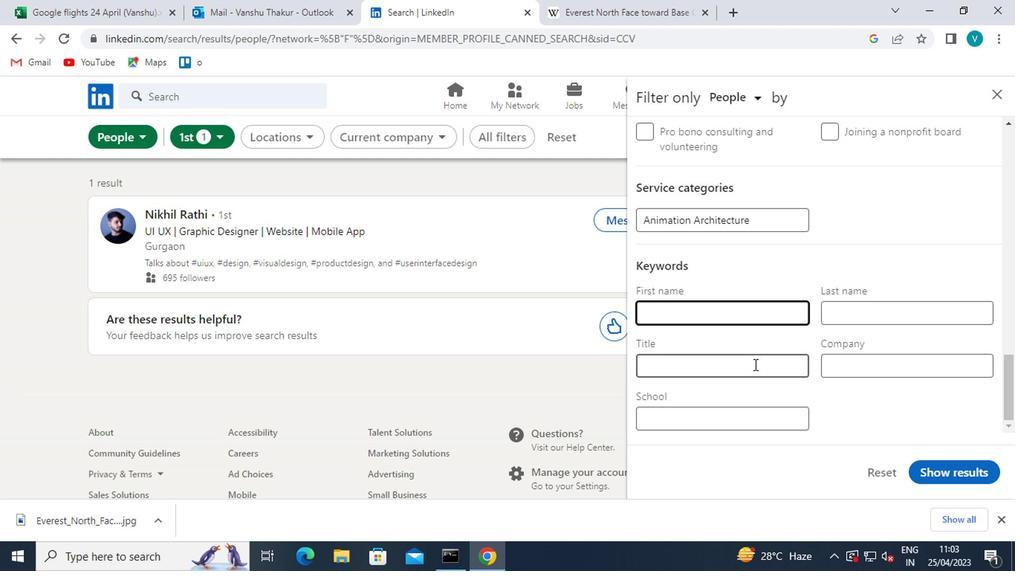 
Action: Mouse moved to (737, 359)
Screenshot: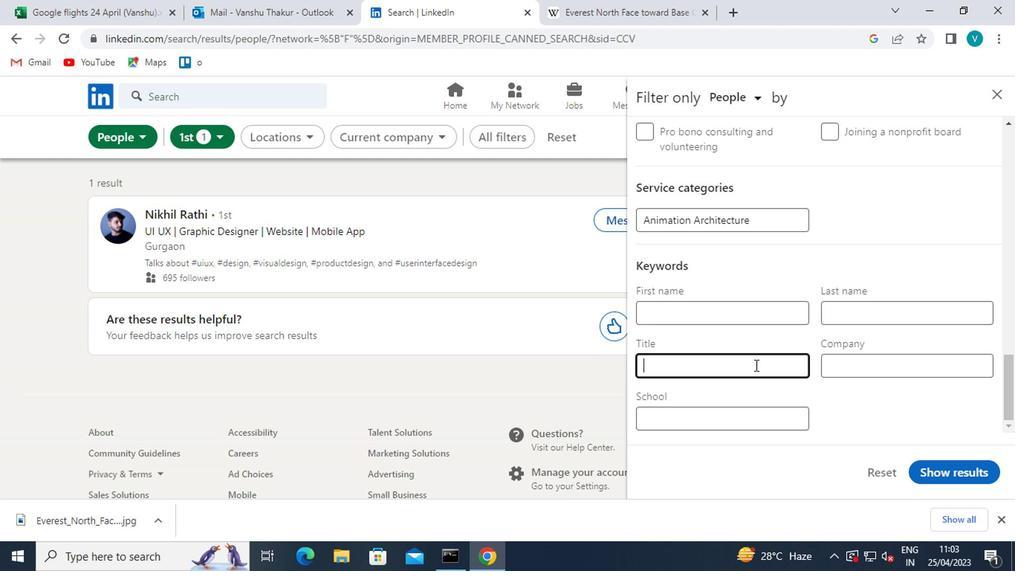 
Action: Key pressed <Key.shift>DENTAL<Key.space><Key.shift>HYGIENIST
Screenshot: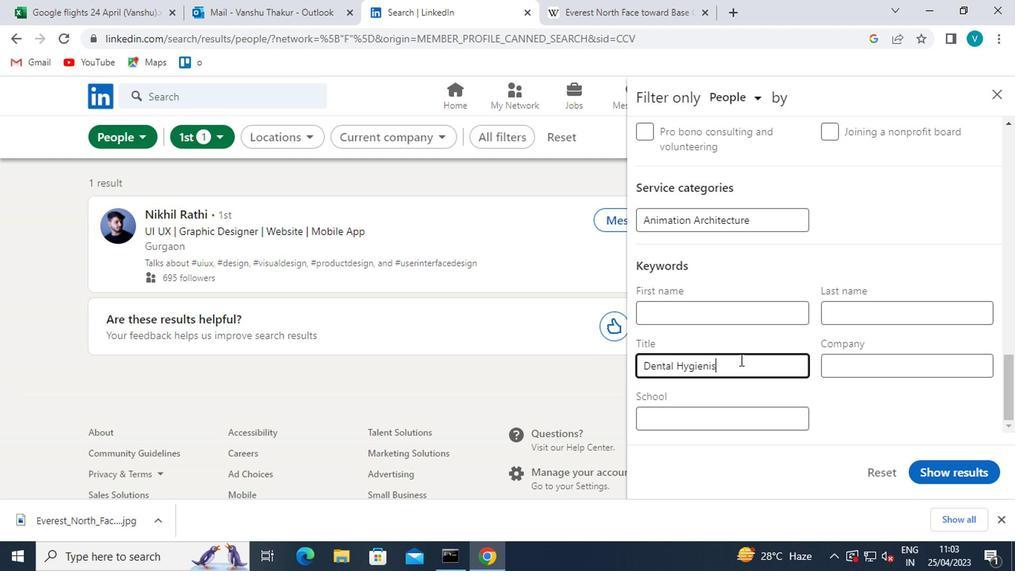 
Action: Mouse moved to (944, 477)
Screenshot: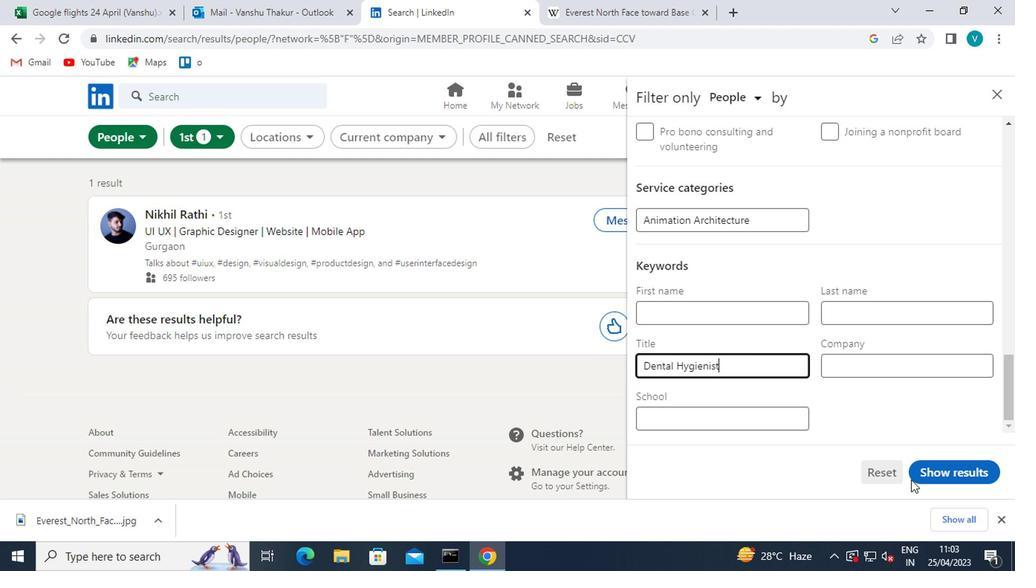 
Action: Mouse pressed left at (944, 477)
Screenshot: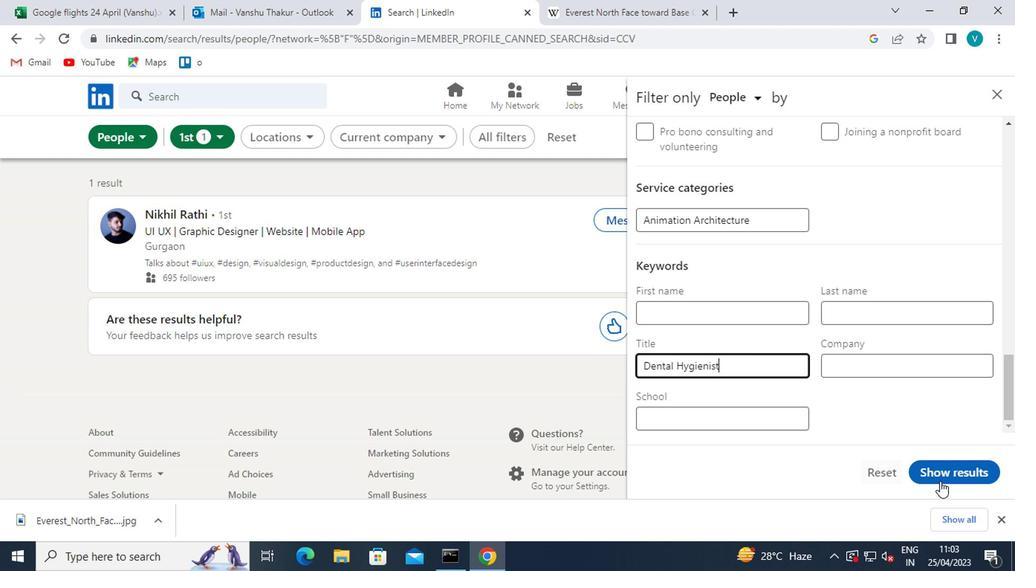 
